 Task: Open Card Card0000000267 in Board Board0000000067 in Workspace WS0000000023 in Trello. Add Member Ayush98111@gmail.com to Card Card0000000267 in Board Board0000000067 in Workspace WS0000000023 in Trello. Add Orange Label titled Label0000000267 to Card Card0000000267 in Board Board0000000067 in Workspace WS0000000023 in Trello. Add Checklist CL0000000267 to Card Card0000000267 in Board Board0000000067 in Workspace WS0000000023 in Trello. Add Dates with Start Date as Jun 01 2023 and Due Date as Jun 30 2023 to Card Card0000000267 in Board Board0000000067 in Workspace WS0000000023 in Trello
Action: Mouse scrolled (560, 462) with delta (0, 0)
Screenshot: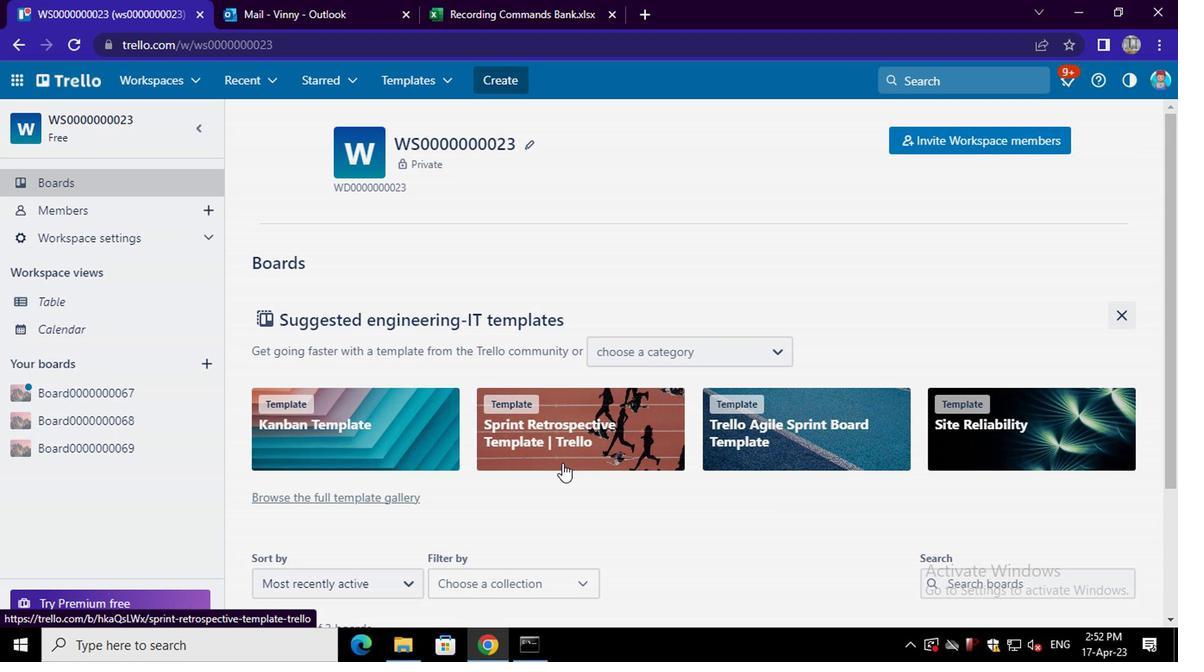 
Action: Mouse scrolled (560, 462) with delta (0, 0)
Screenshot: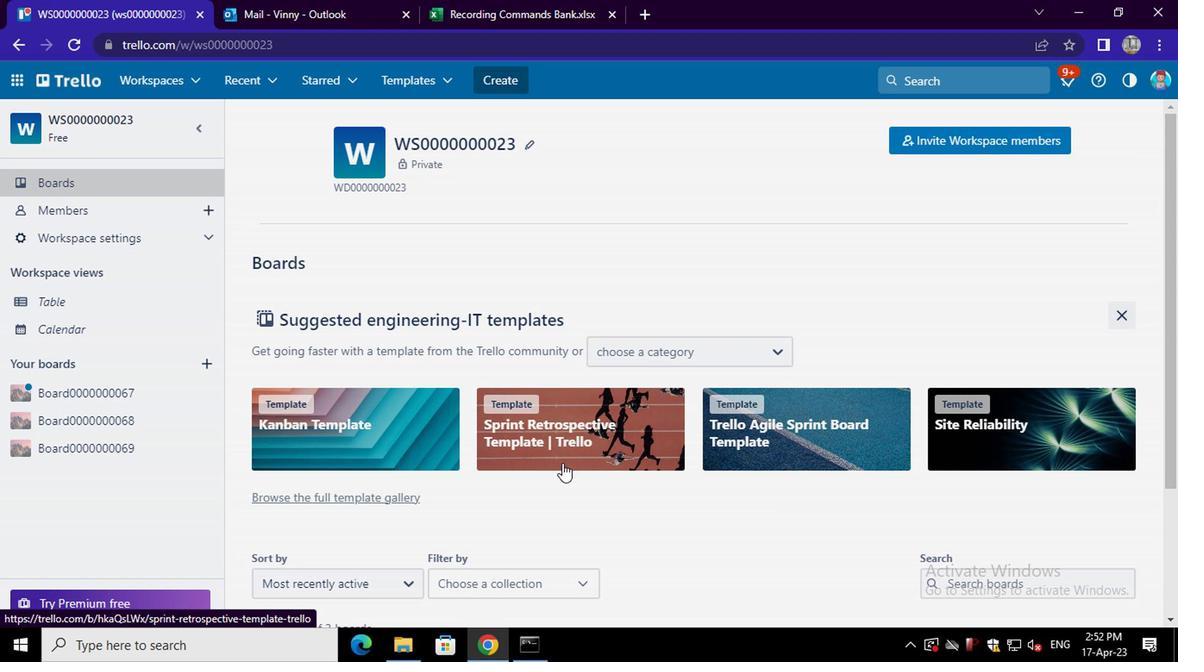 
Action: Mouse scrolled (560, 462) with delta (0, 0)
Screenshot: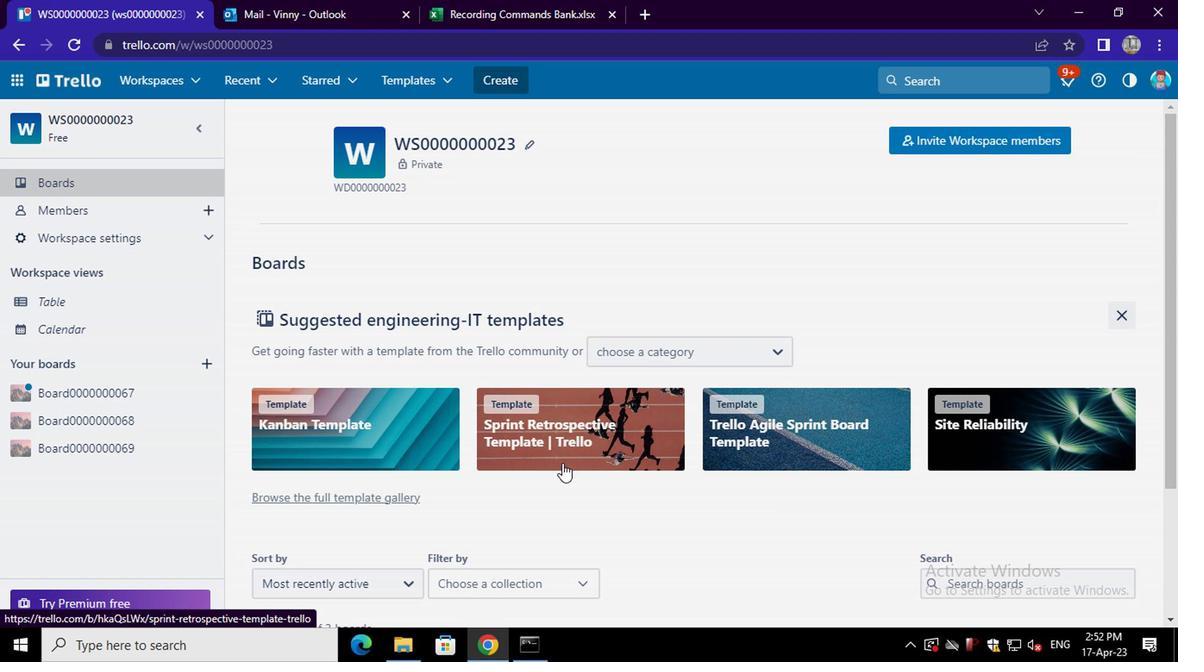 
Action: Mouse scrolled (560, 462) with delta (0, 0)
Screenshot: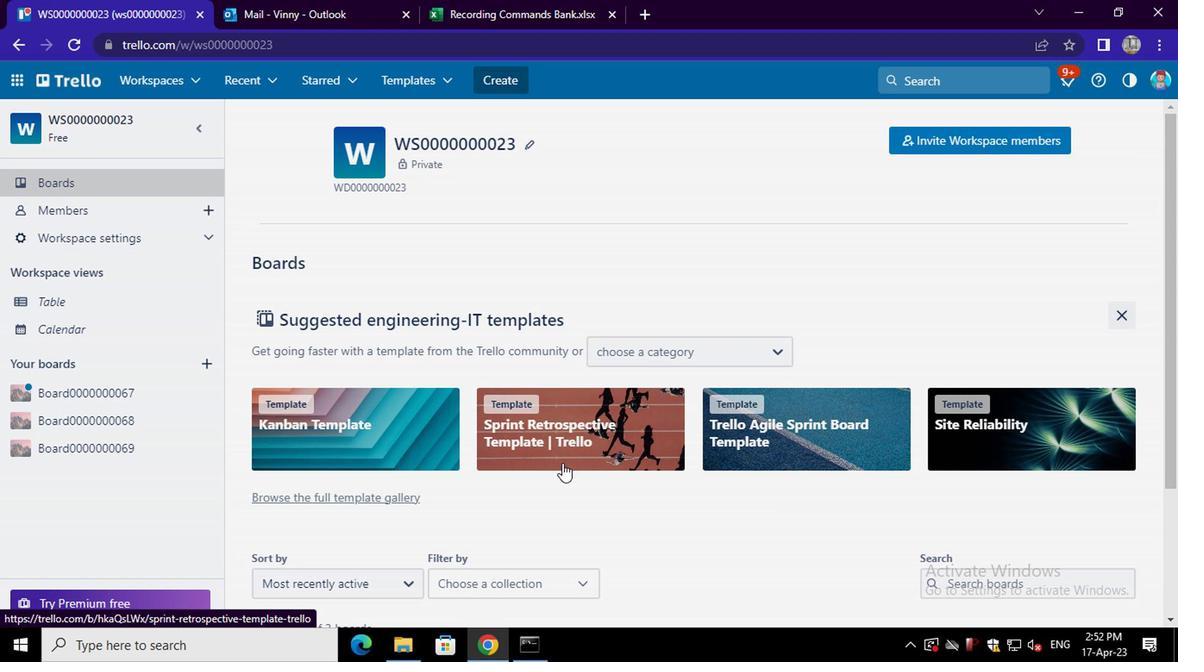 
Action: Mouse scrolled (560, 462) with delta (0, 0)
Screenshot: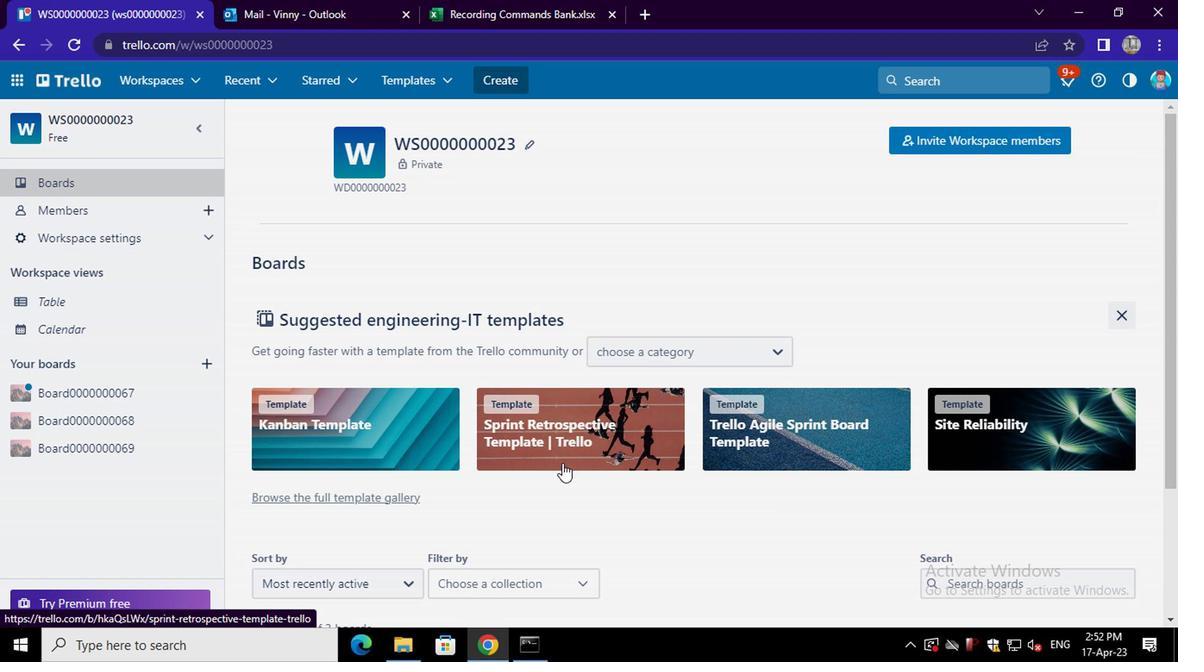 
Action: Mouse scrolled (560, 462) with delta (0, 0)
Screenshot: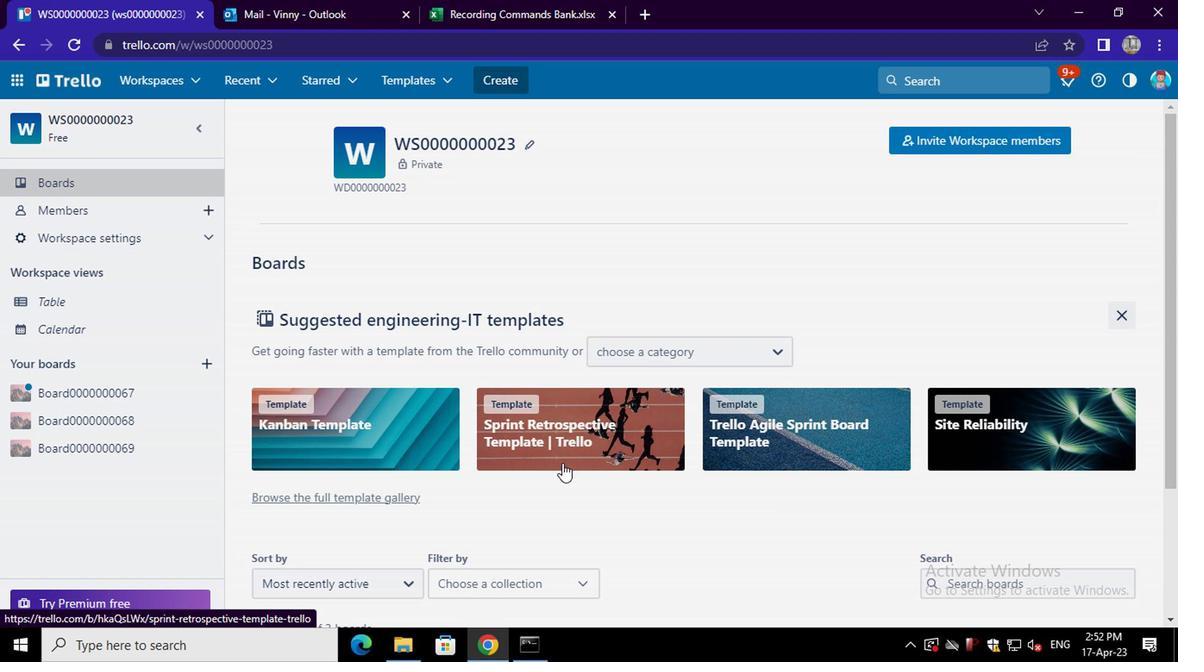
Action: Mouse moved to (572, 513)
Screenshot: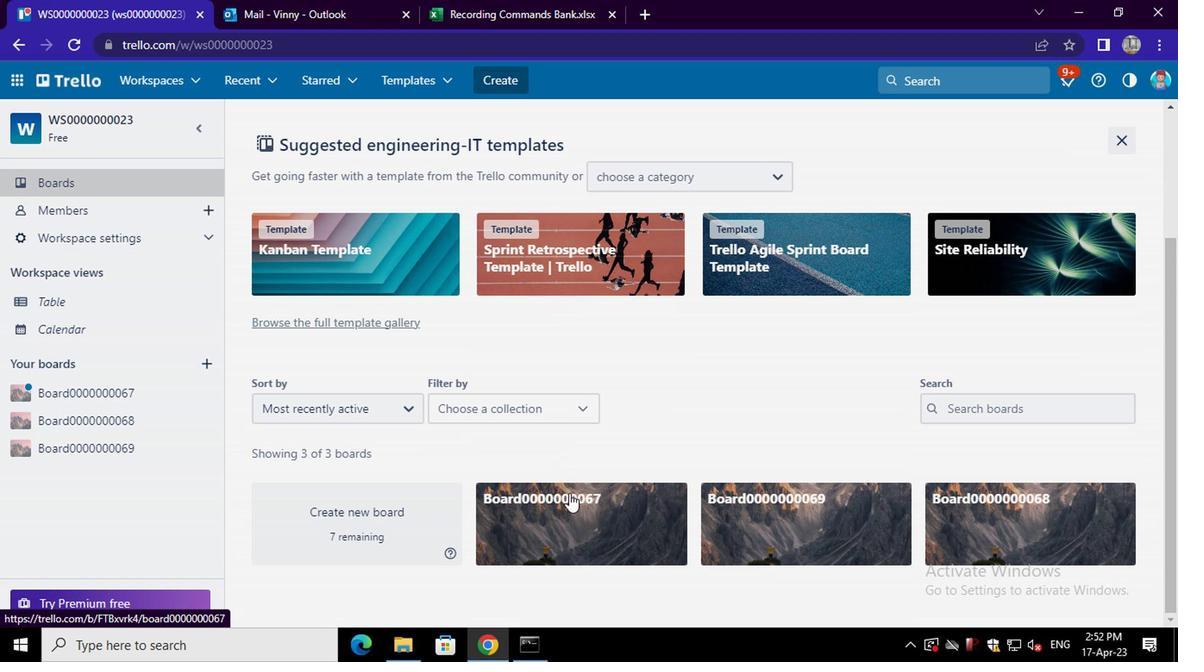 
Action: Mouse pressed left at (572, 513)
Screenshot: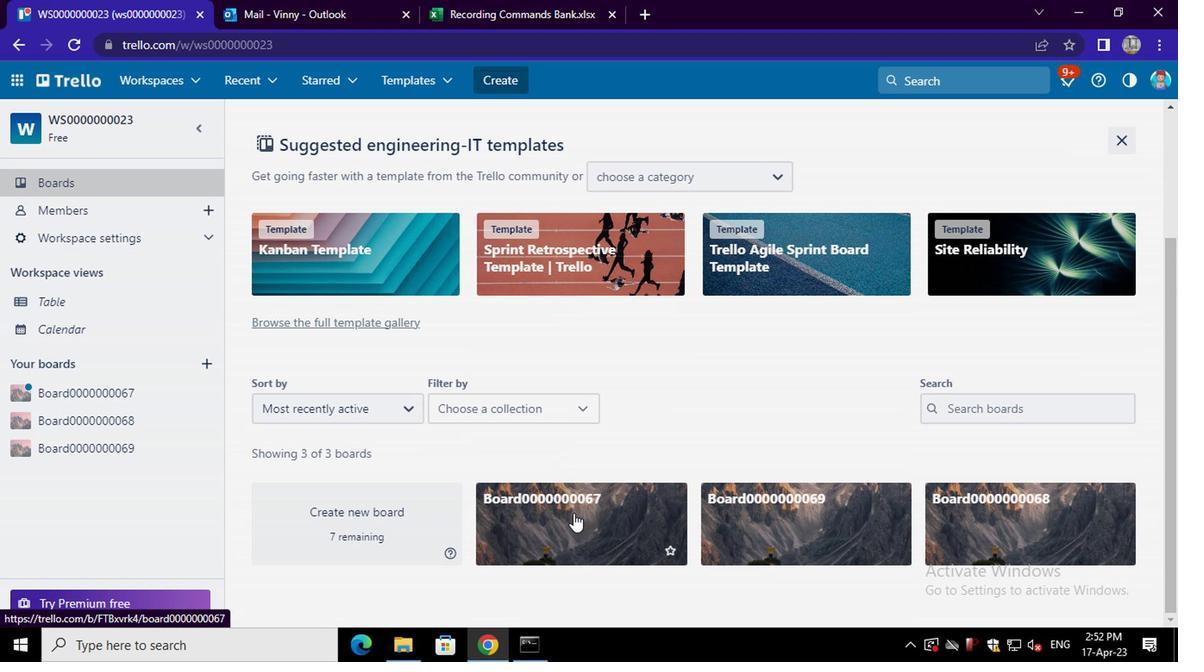 
Action: Mouse moved to (445, 446)
Screenshot: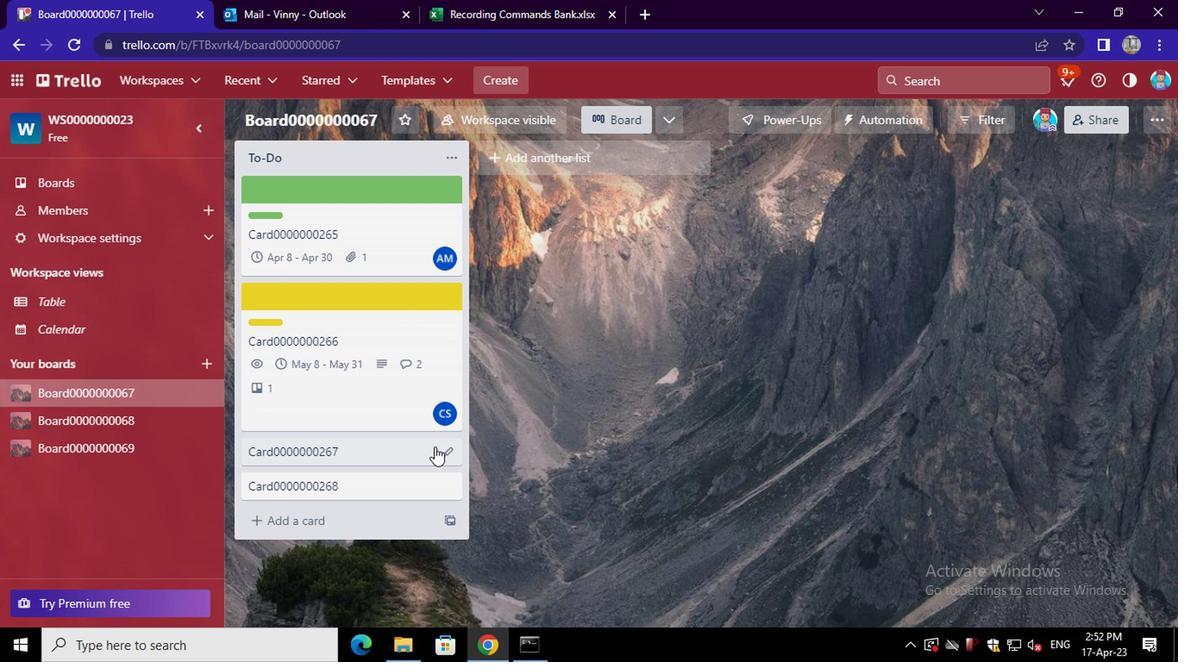 
Action: Mouse pressed left at (445, 446)
Screenshot: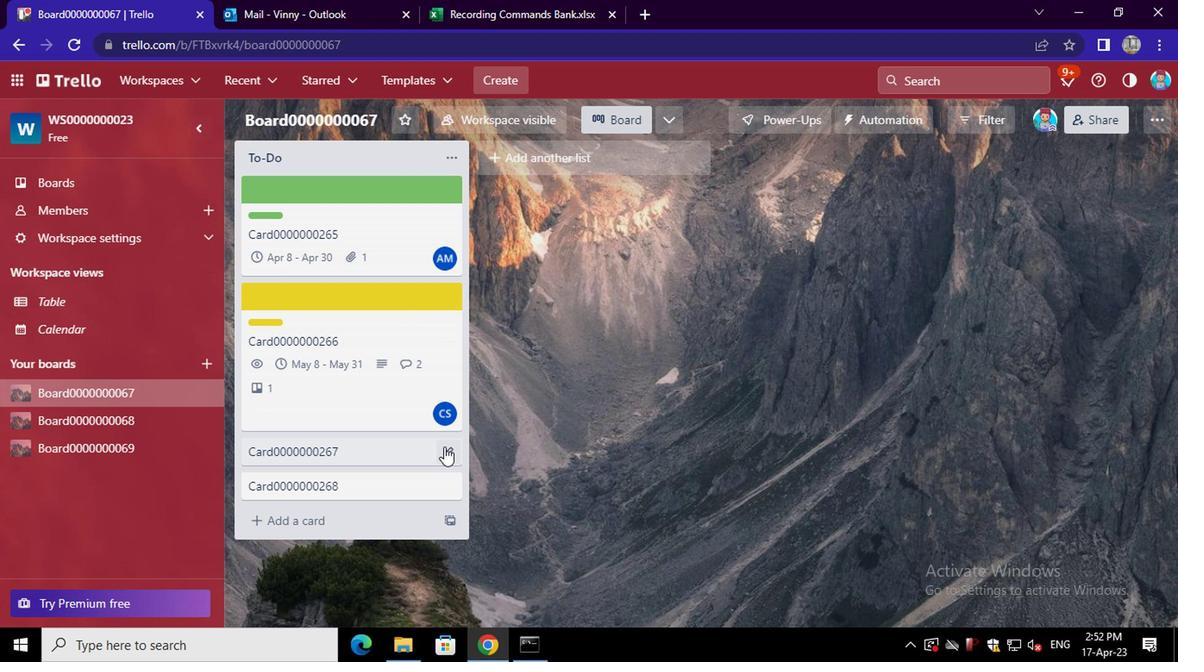 
Action: Mouse moved to (531, 329)
Screenshot: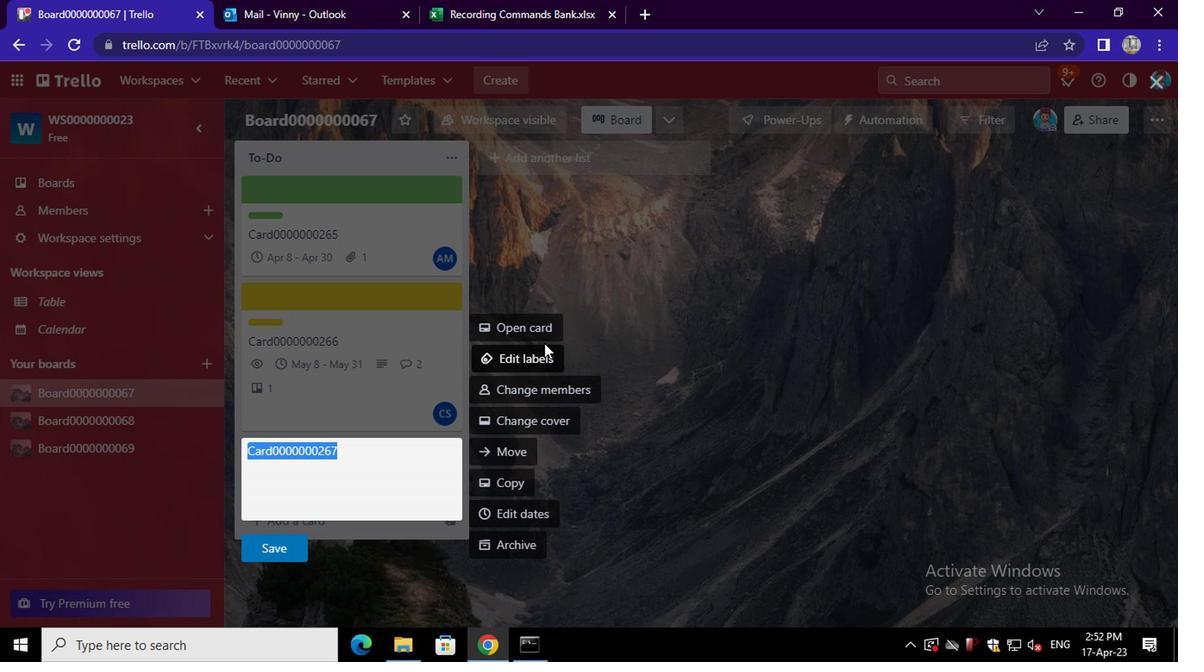 
Action: Mouse pressed left at (531, 329)
Screenshot: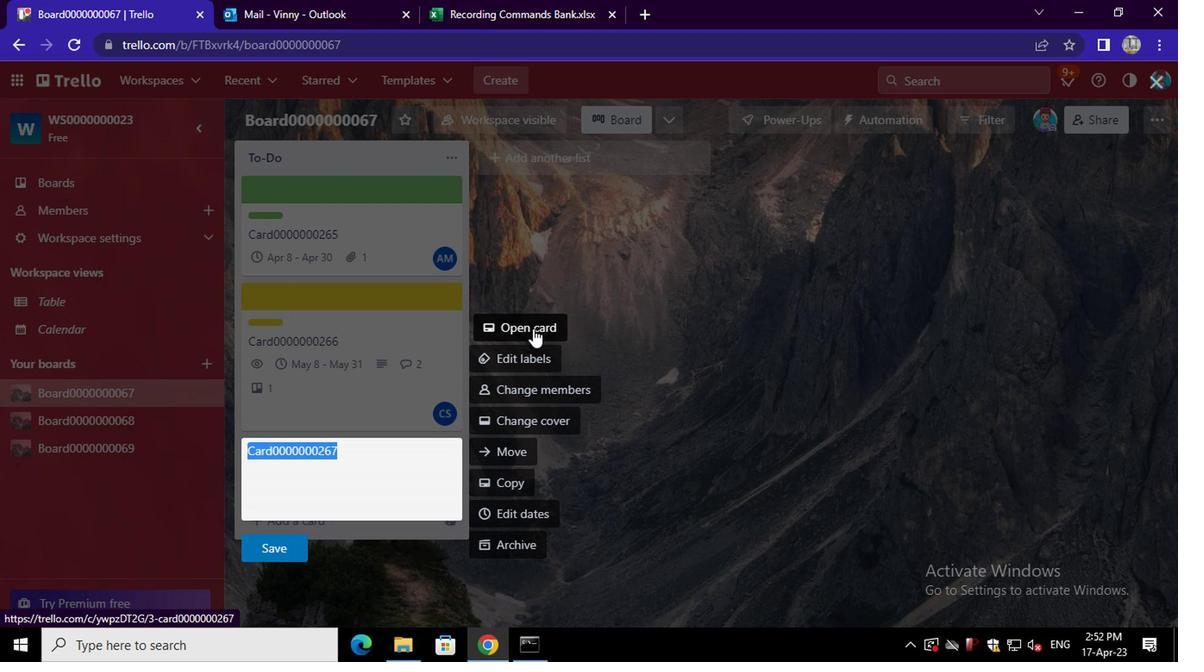 
Action: Mouse moved to (794, 220)
Screenshot: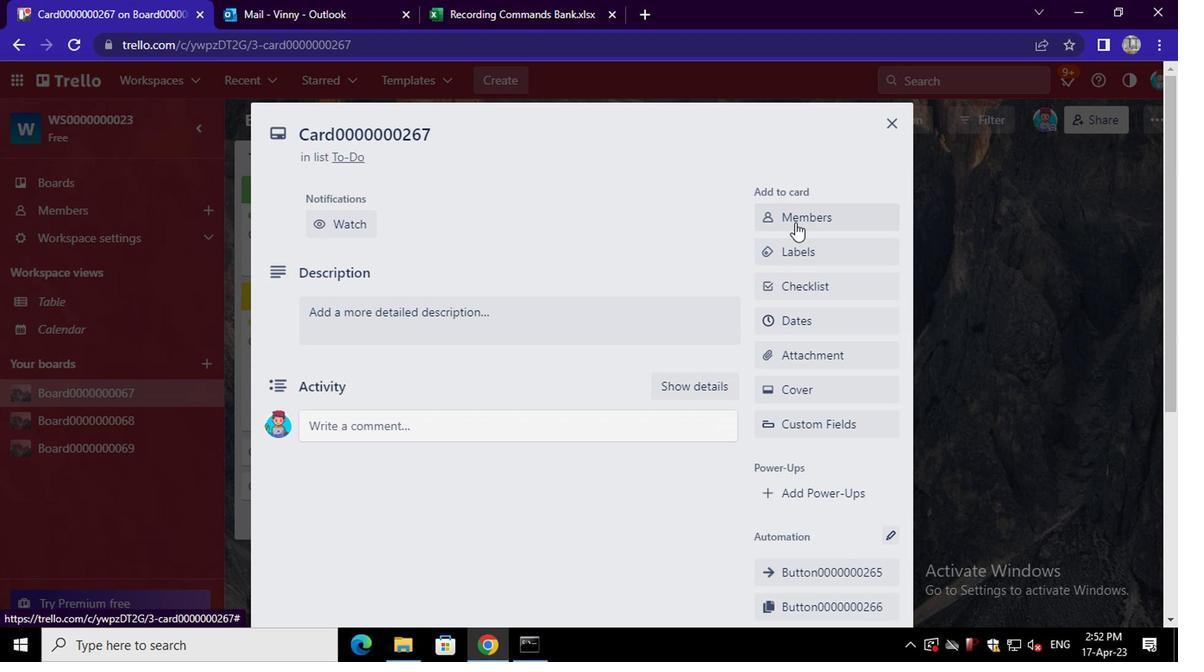 
Action: Mouse pressed left at (794, 220)
Screenshot: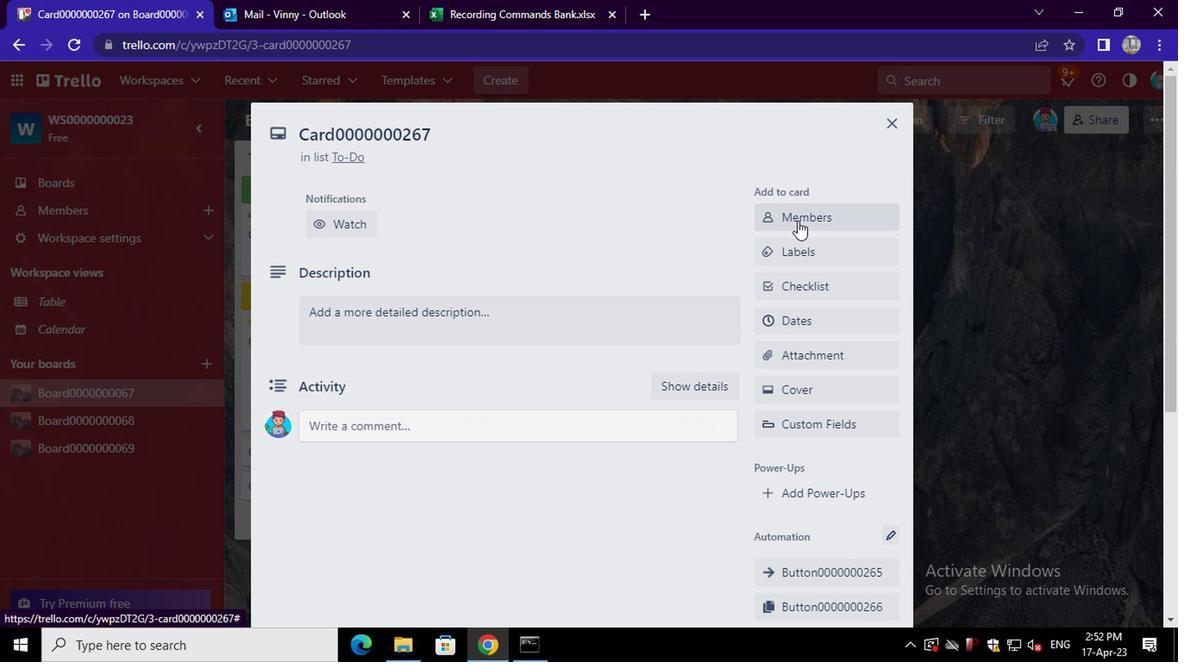
Action: Mouse moved to (795, 297)
Screenshot: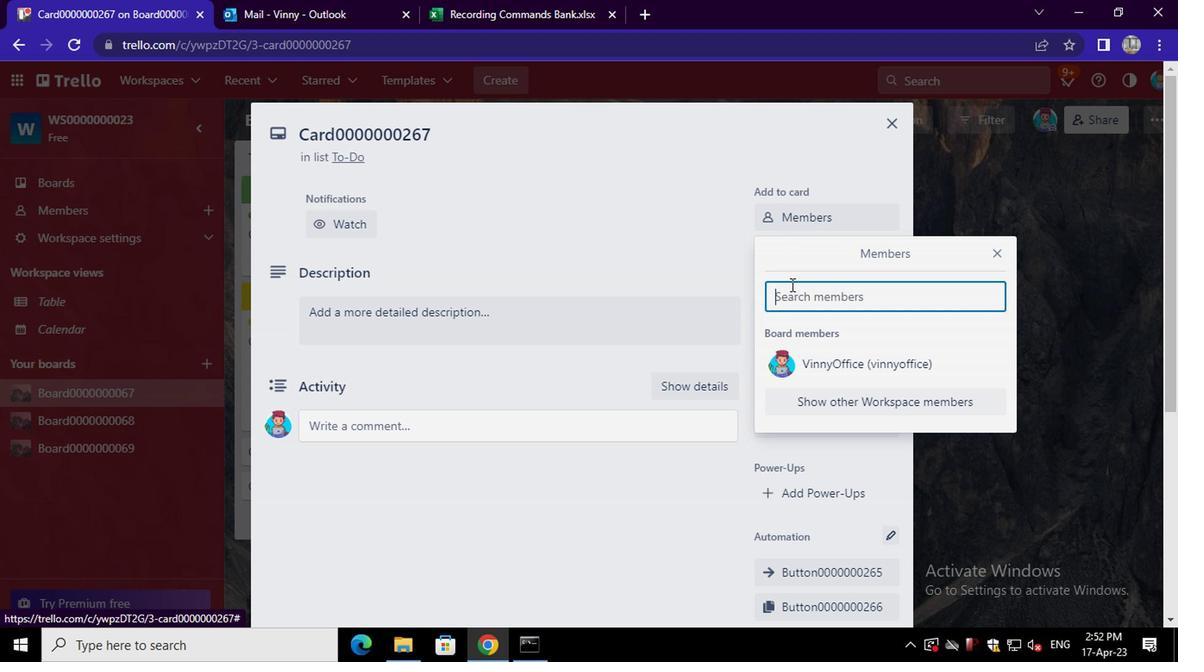 
Action: Mouse pressed left at (795, 297)
Screenshot: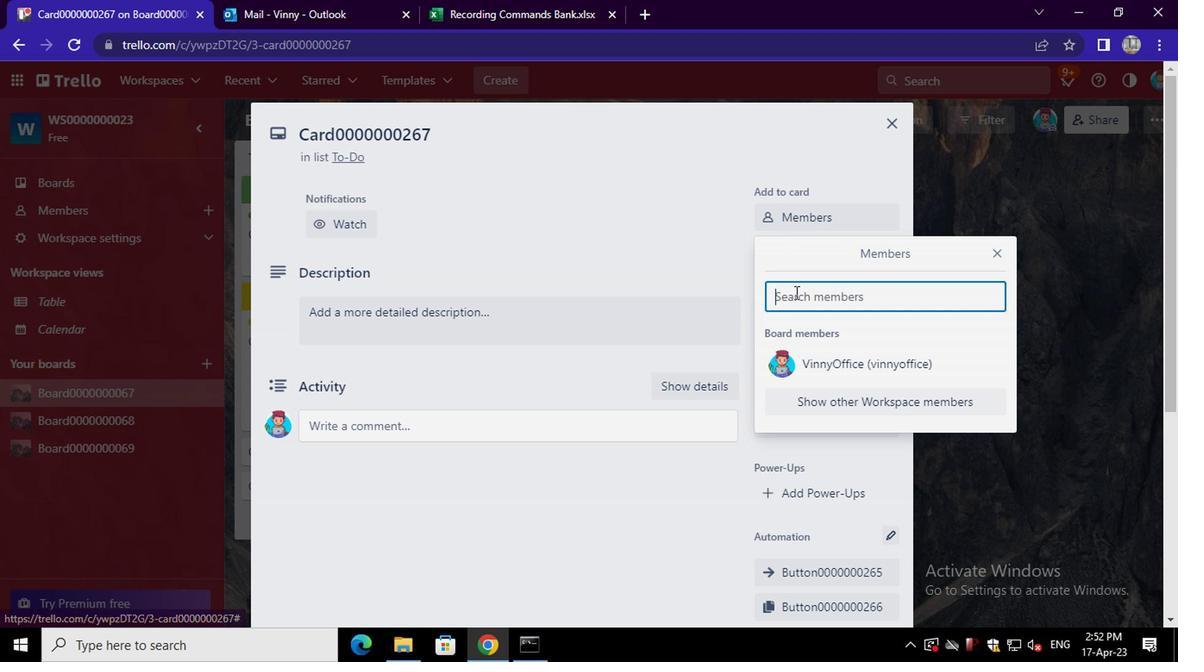 
Action: Key pressed <Key.shift>AYUSH98111<Key.shift>@GMAIL.COM
Screenshot: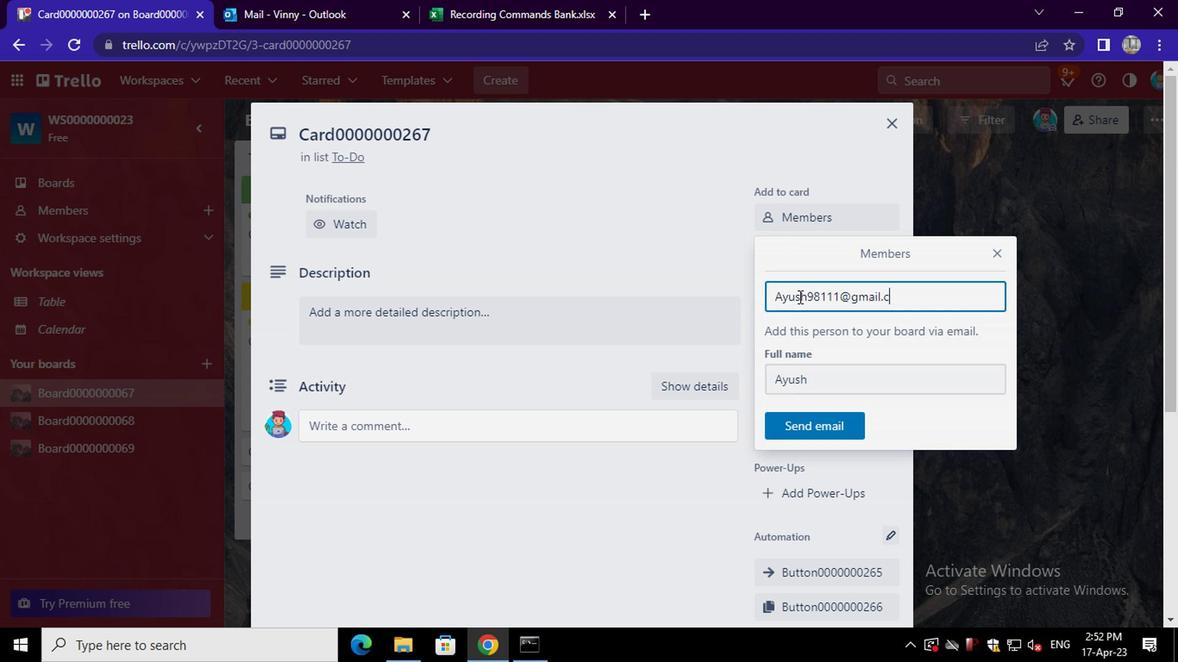 
Action: Mouse moved to (801, 421)
Screenshot: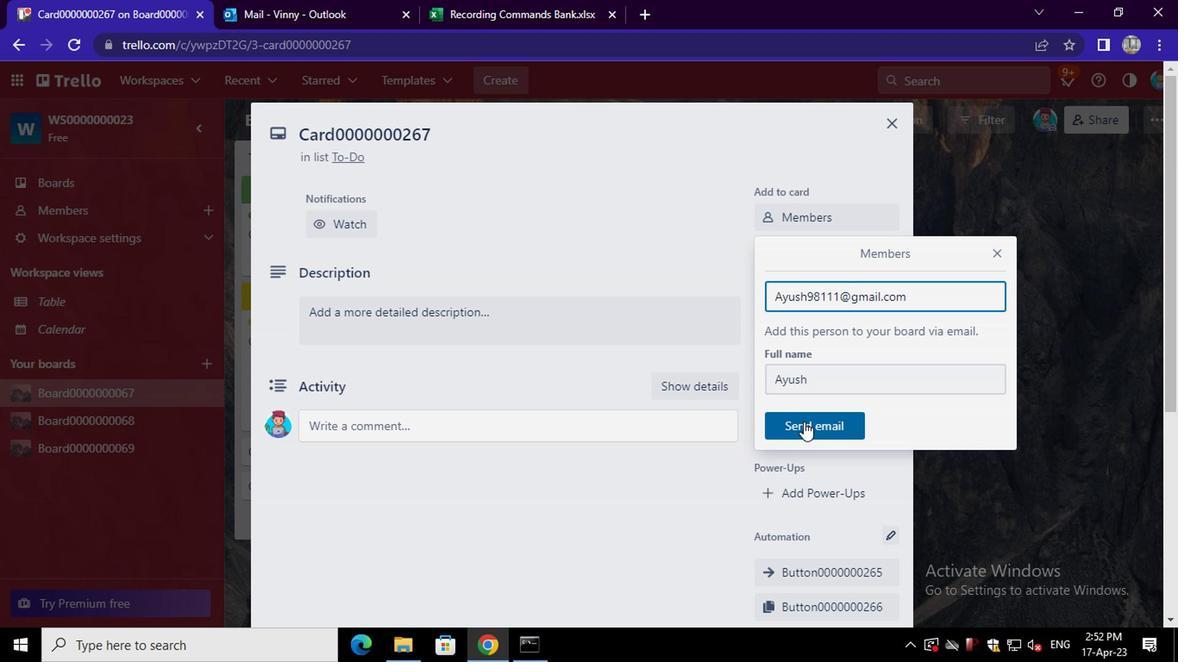 
Action: Mouse pressed left at (801, 421)
Screenshot: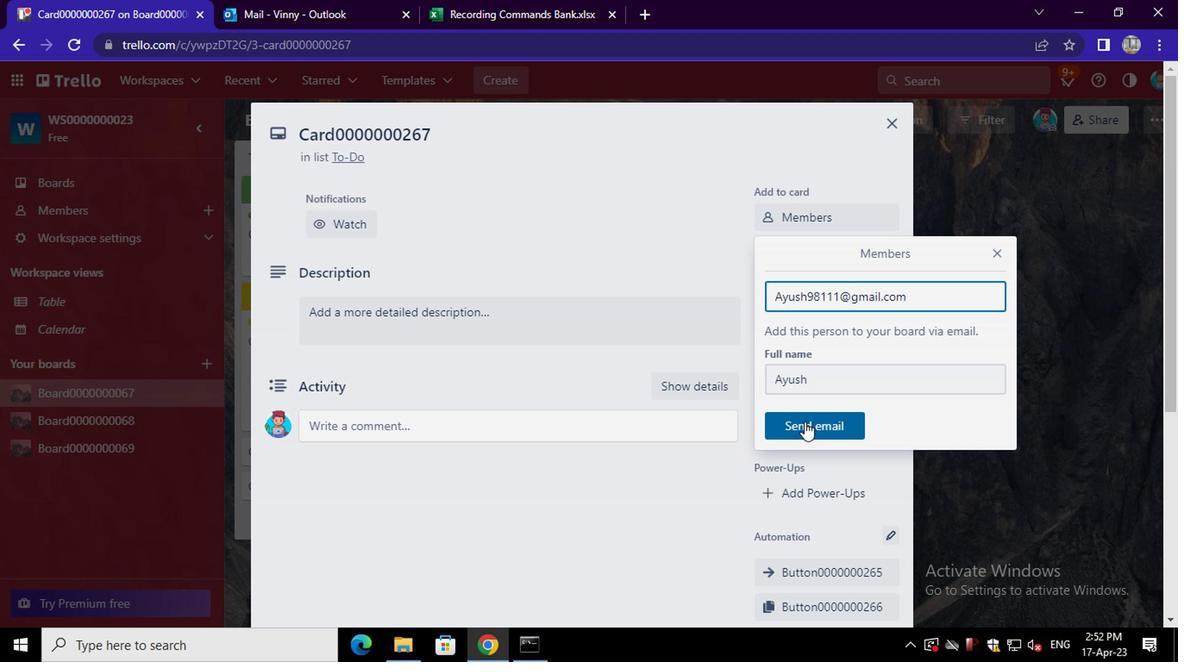 
Action: Mouse moved to (814, 254)
Screenshot: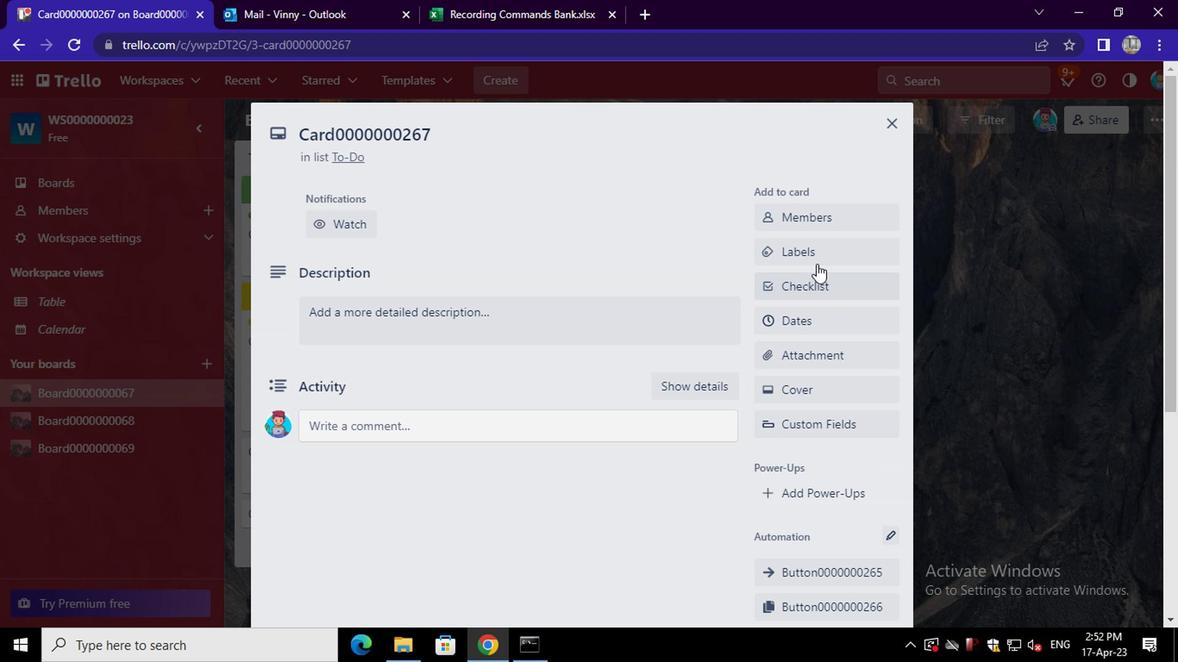 
Action: Mouse pressed left at (814, 254)
Screenshot: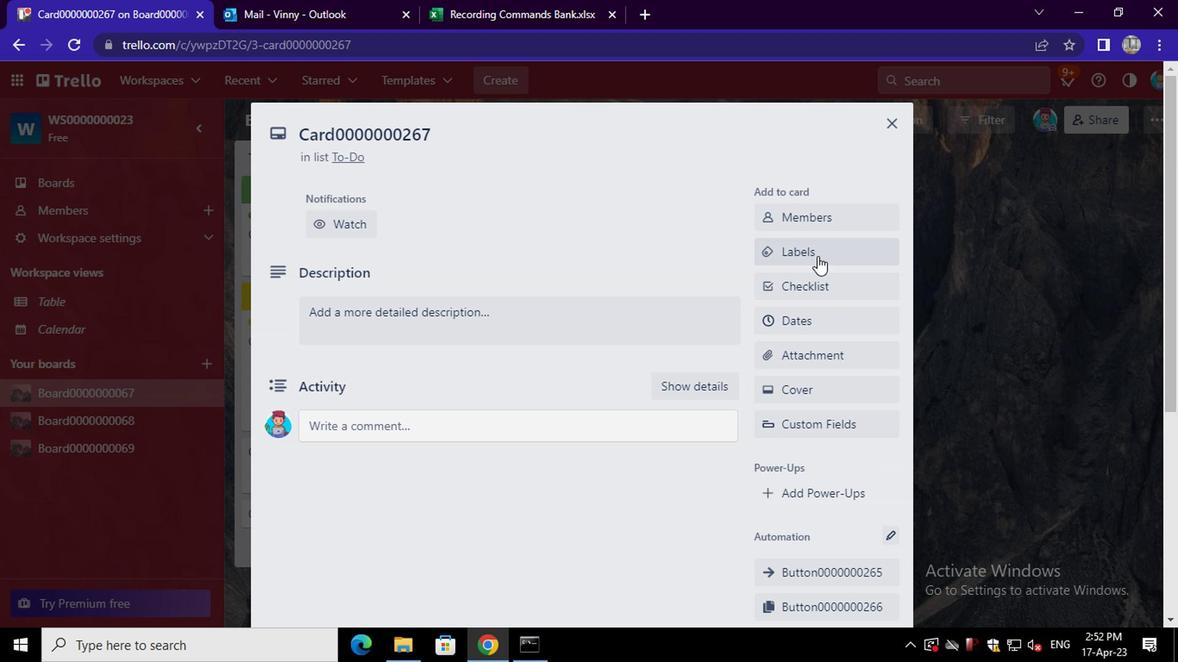 
Action: Mouse moved to (828, 162)
Screenshot: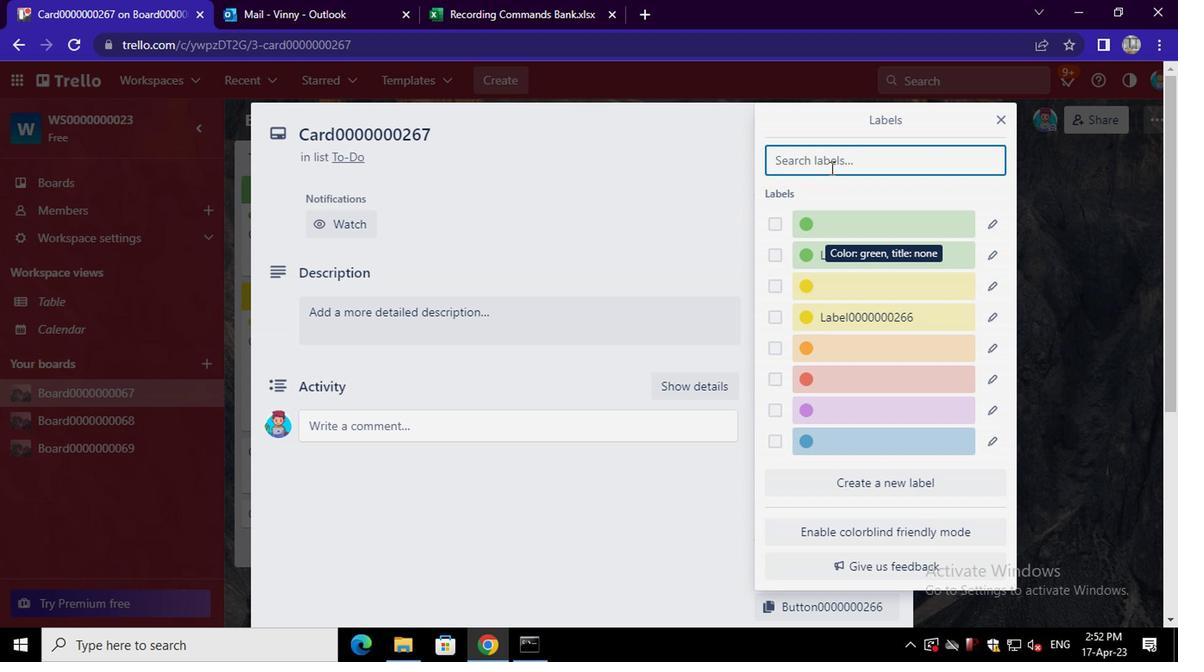 
Action: Mouse pressed left at (828, 162)
Screenshot: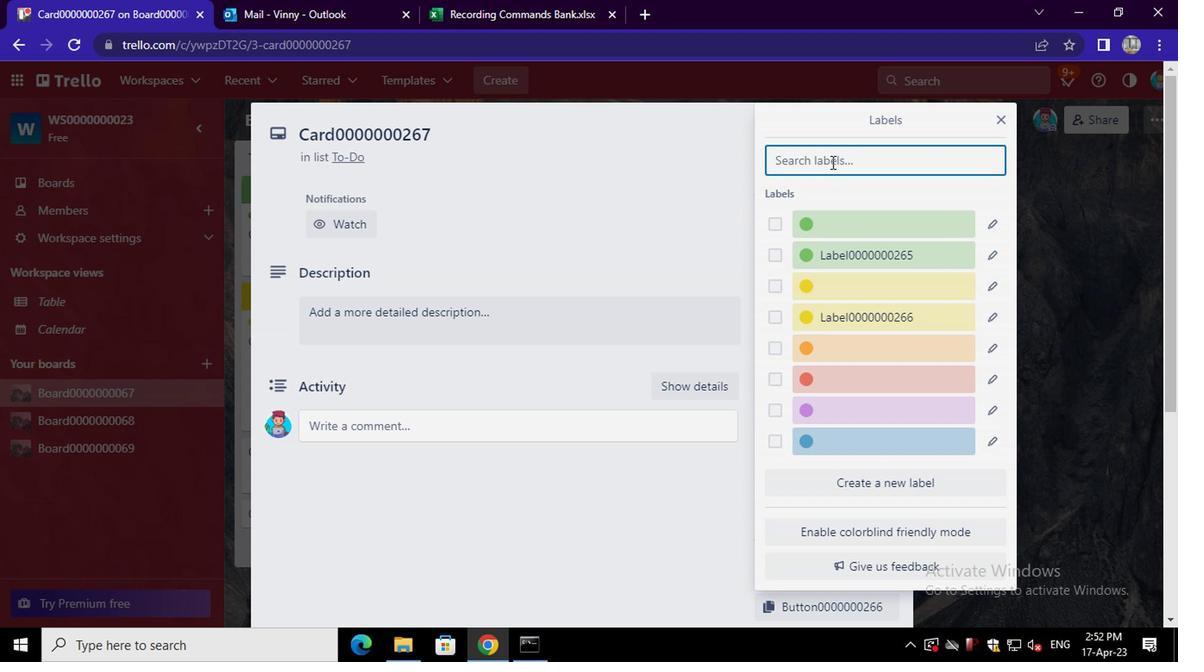 
Action: Key pressed <Key.shift>LABLE0000000267
Screenshot: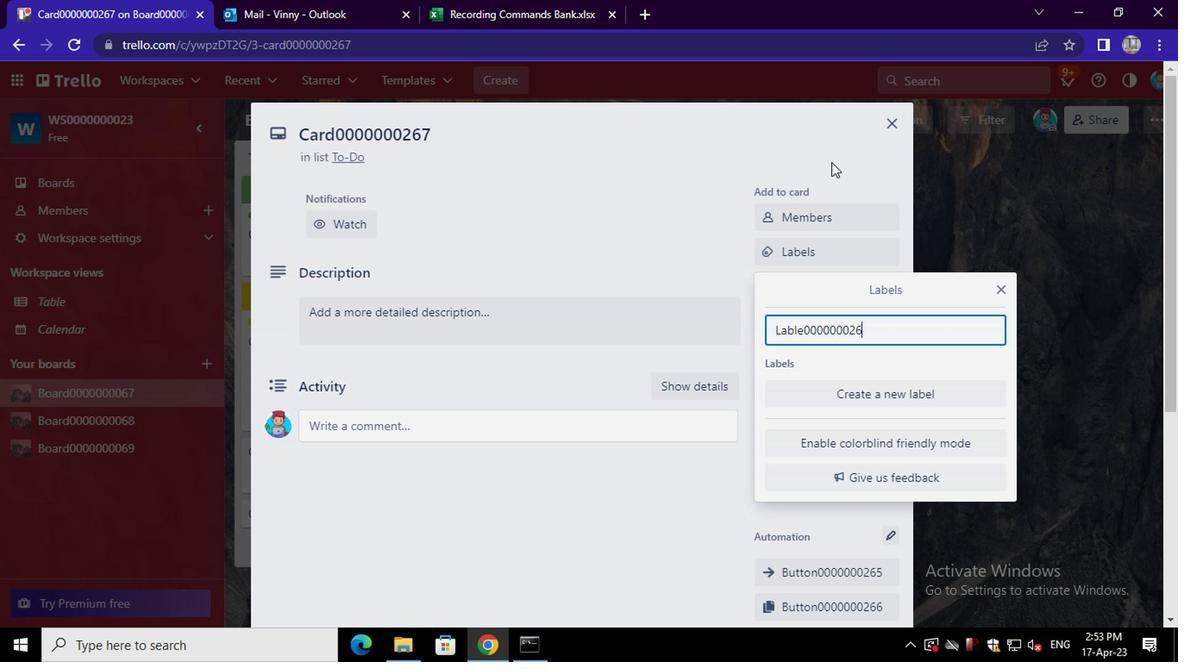 
Action: Mouse moved to (860, 403)
Screenshot: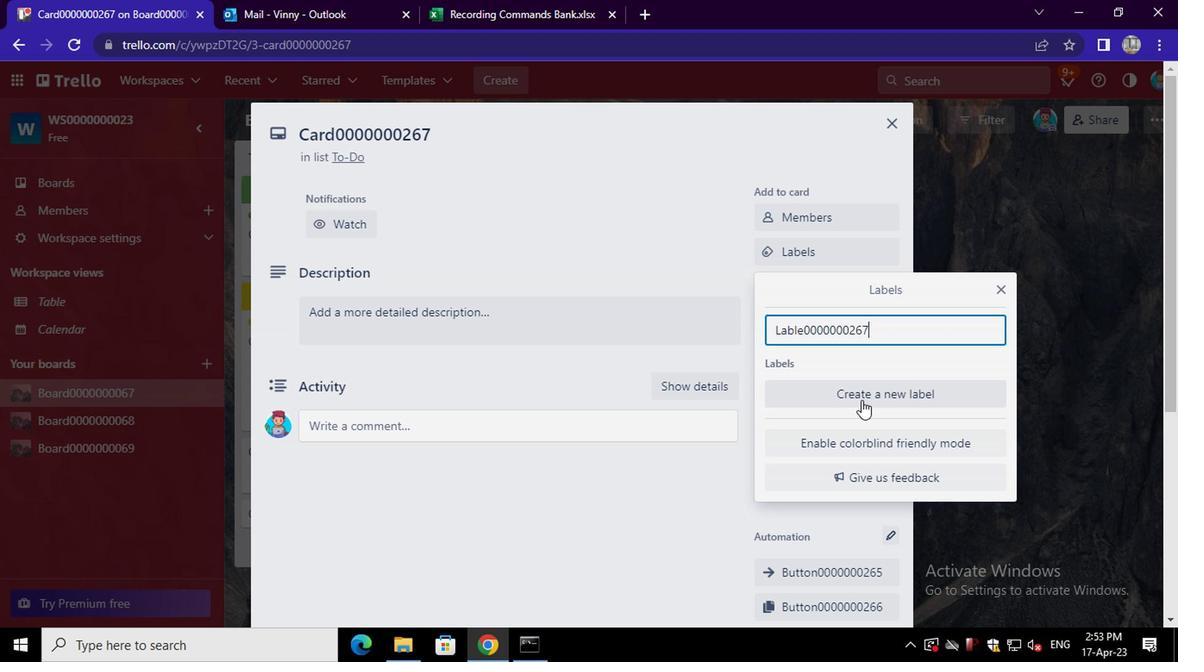 
Action: Mouse pressed left at (860, 403)
Screenshot: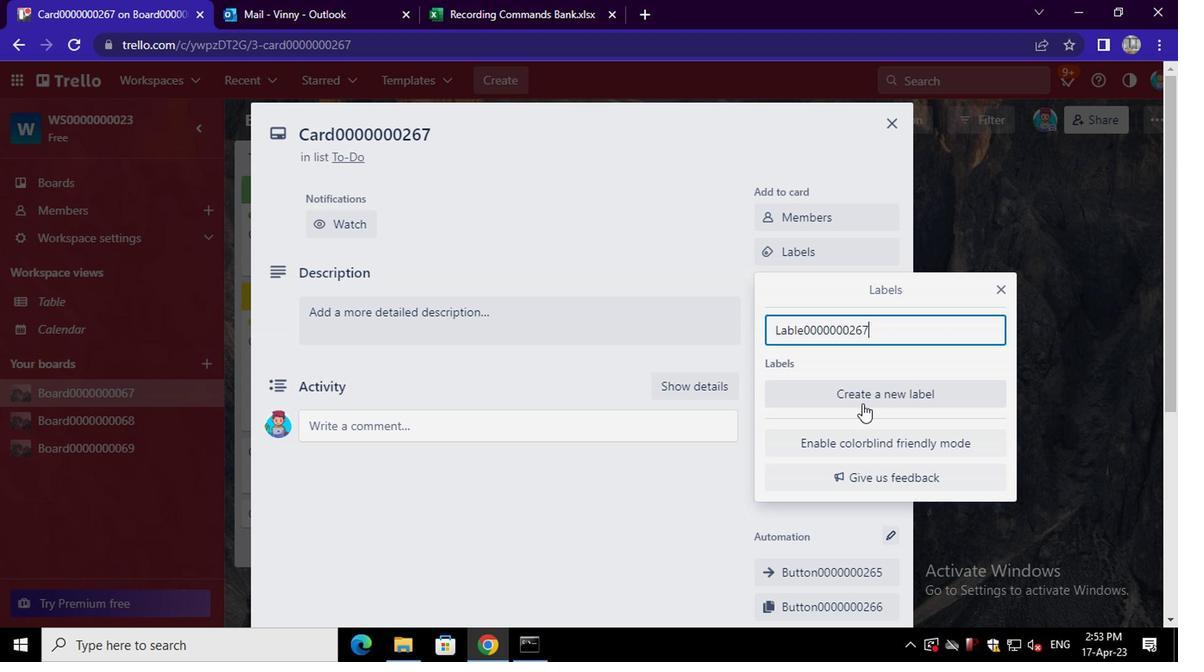 
Action: Mouse moved to (893, 375)
Screenshot: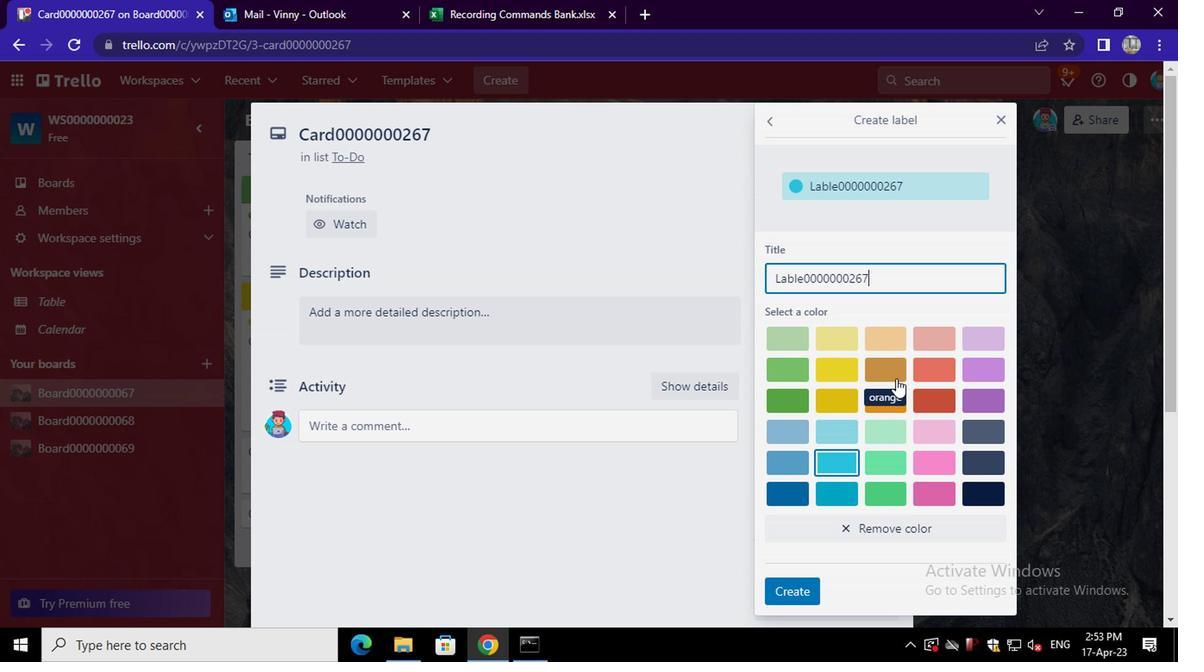 
Action: Mouse pressed left at (893, 375)
Screenshot: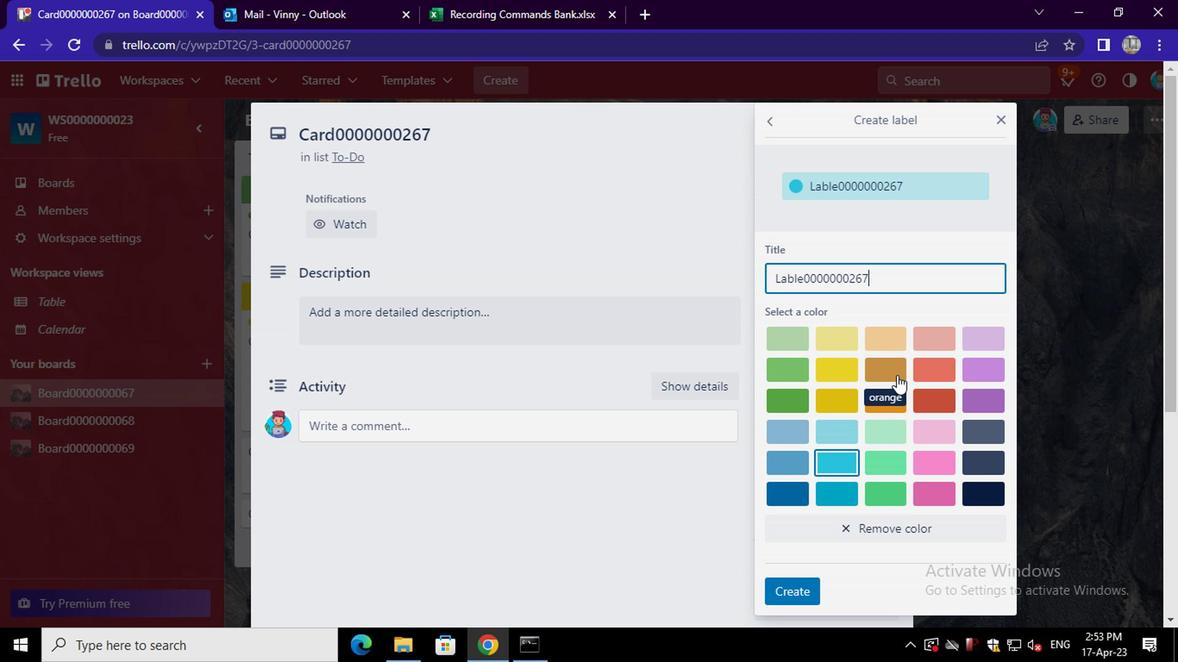 
Action: Mouse moved to (799, 586)
Screenshot: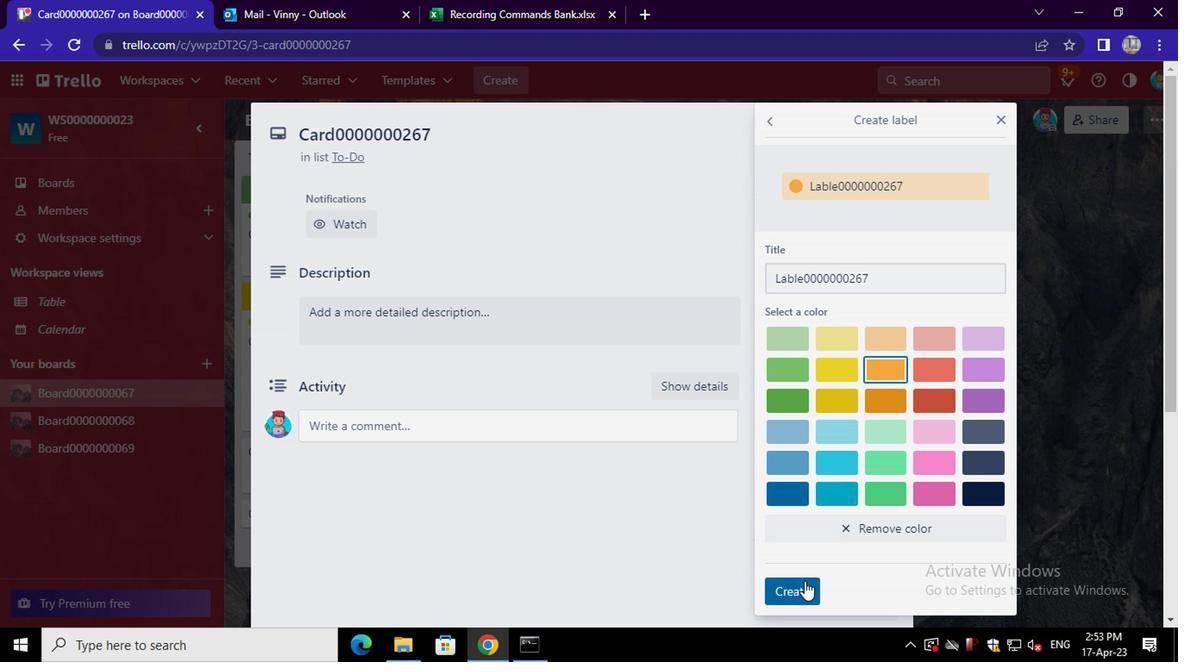 
Action: Mouse pressed left at (799, 586)
Screenshot: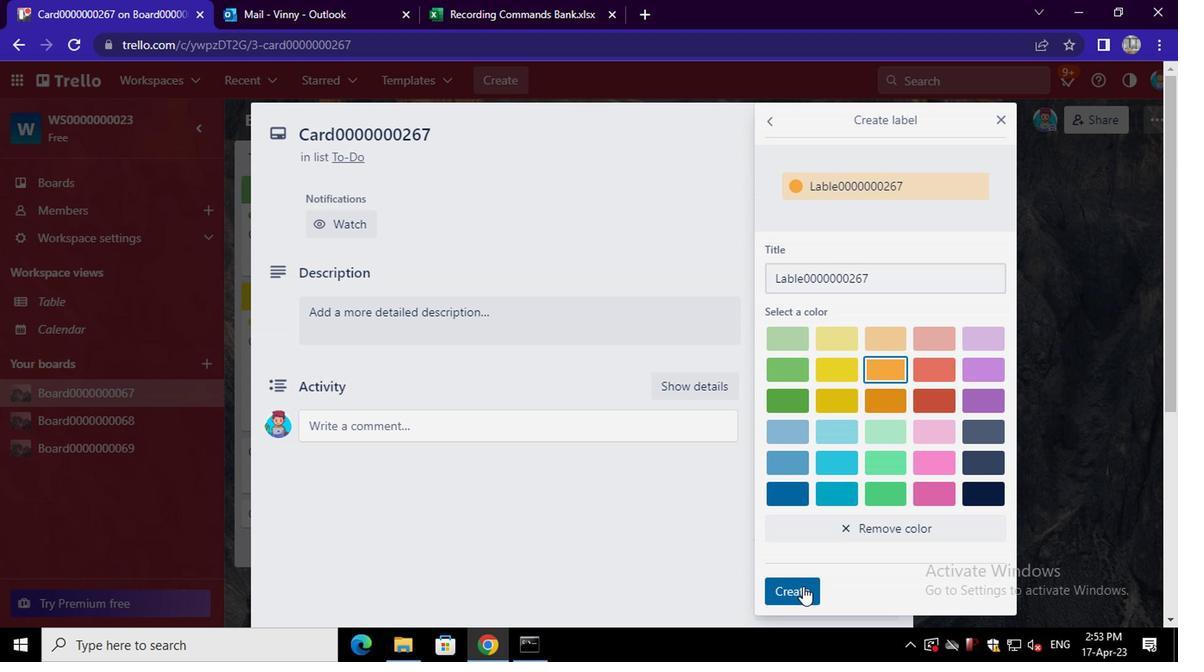 
Action: Mouse moved to (675, 499)
Screenshot: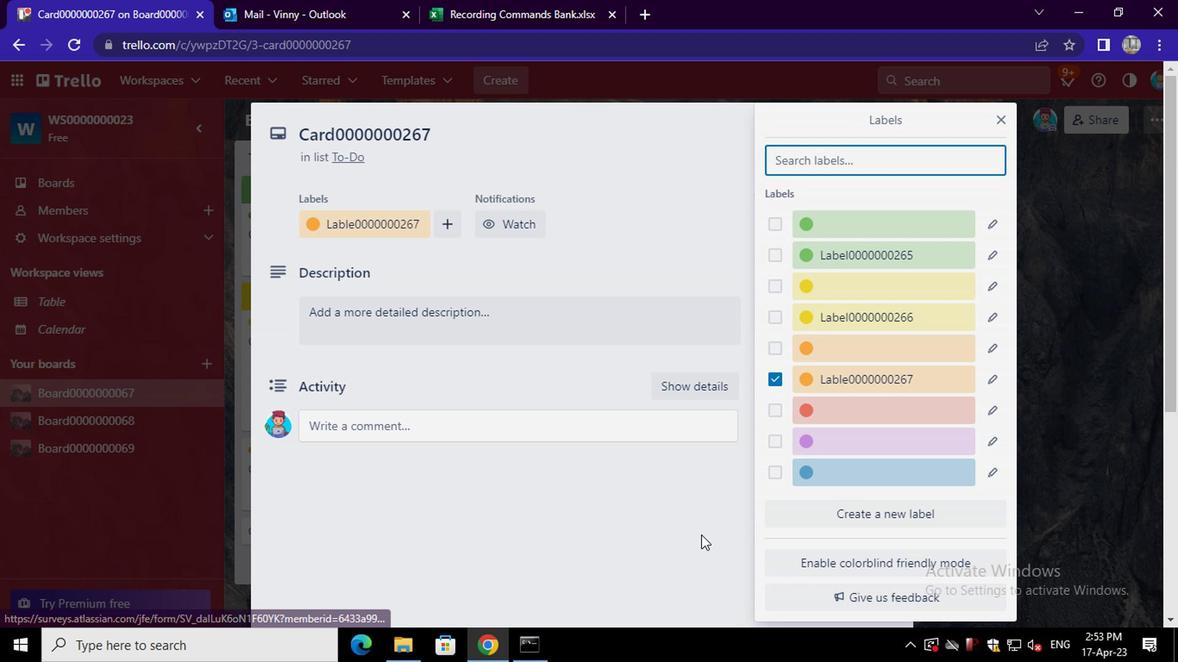 
Action: Mouse pressed left at (675, 499)
Screenshot: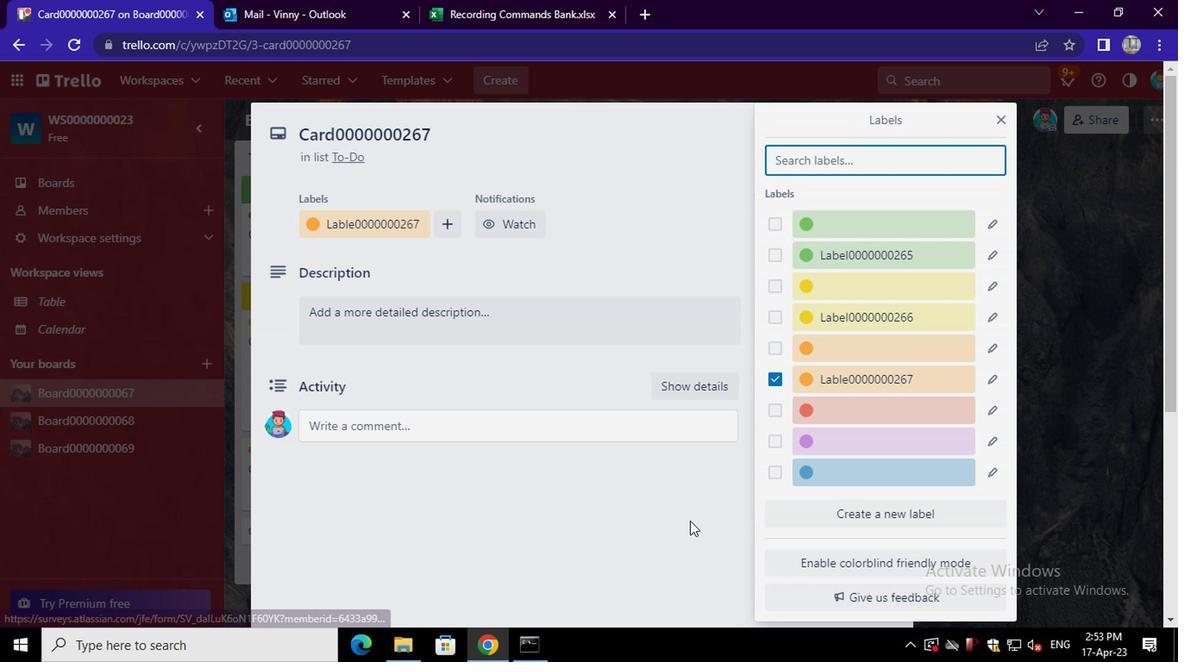 
Action: Mouse moved to (814, 288)
Screenshot: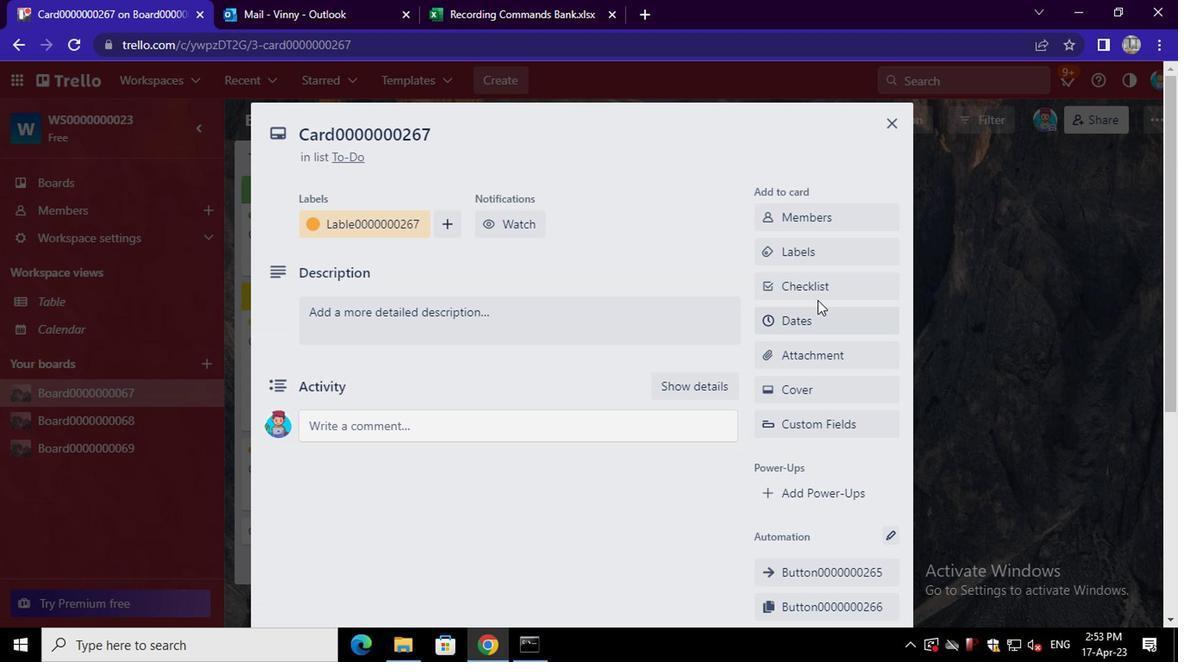 
Action: Mouse pressed left at (814, 288)
Screenshot: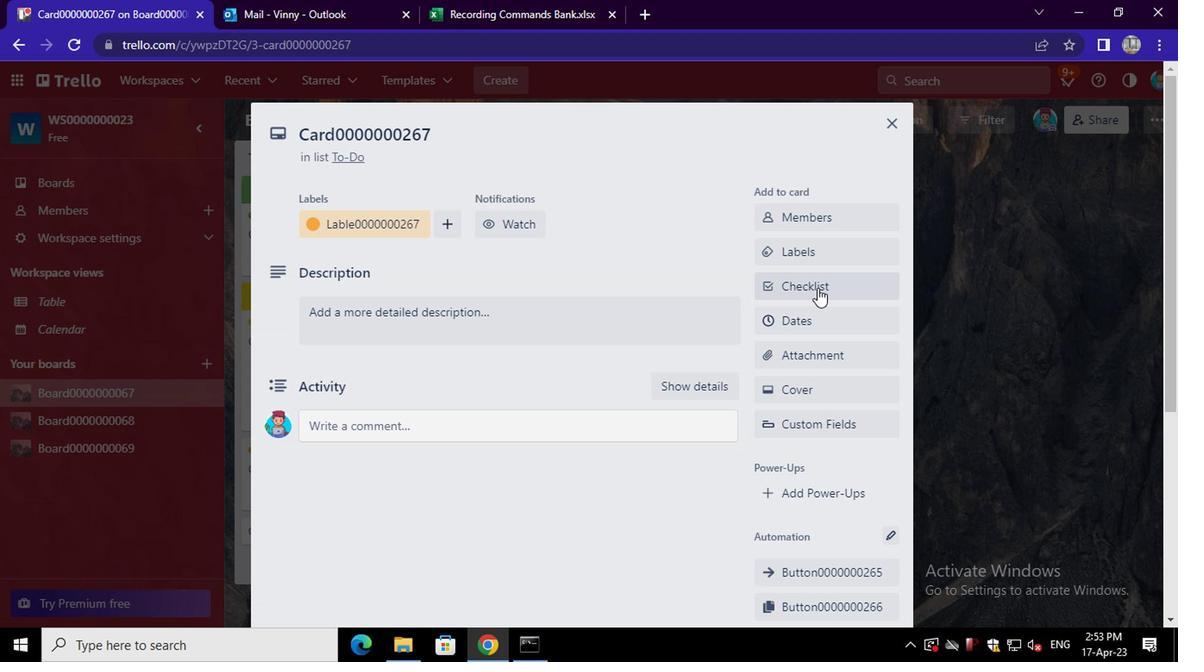 
Action: Mouse moved to (853, 383)
Screenshot: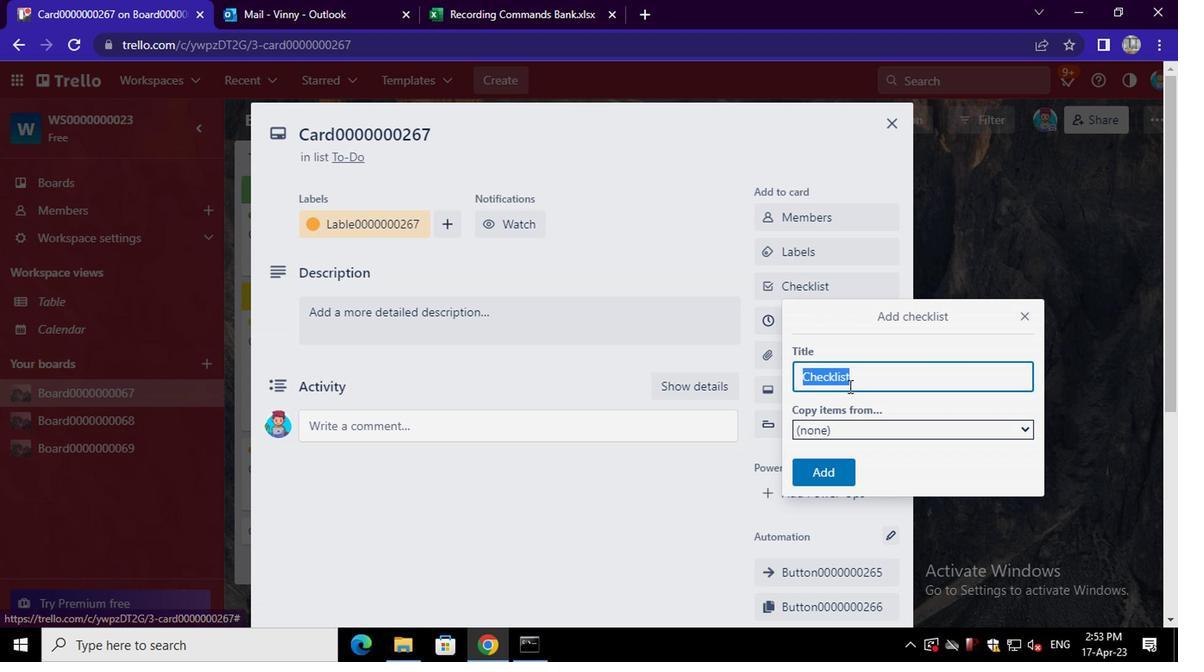 
Action: Mouse pressed left at (853, 383)
Screenshot: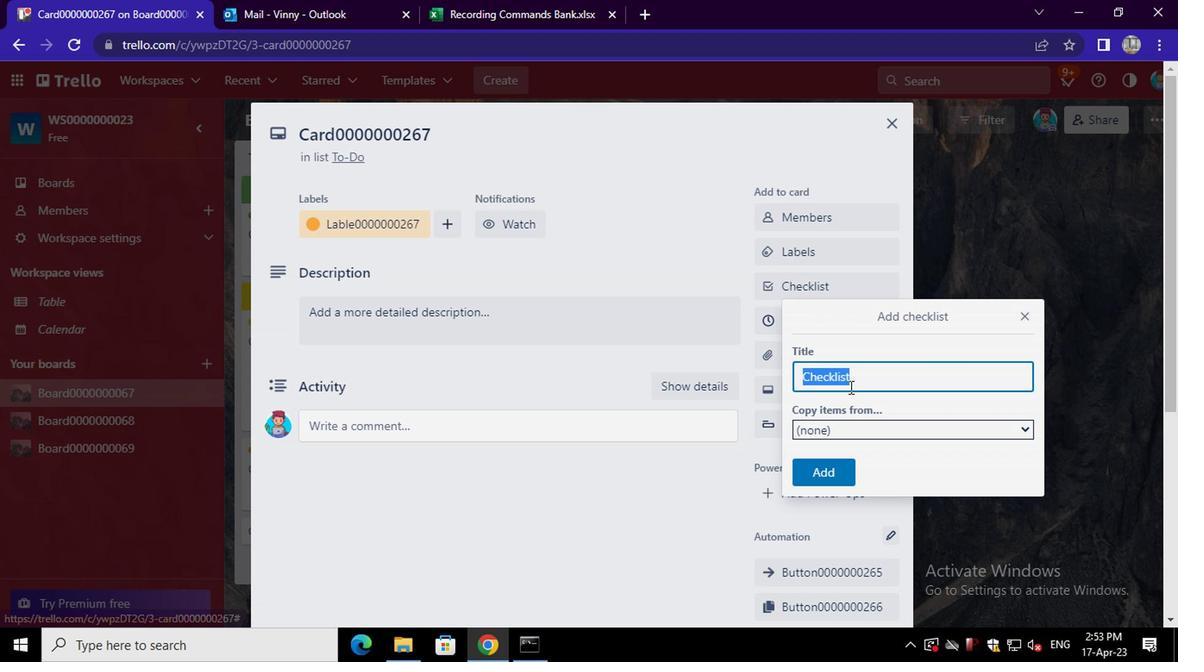 
Action: Mouse moved to (853, 383)
Screenshot: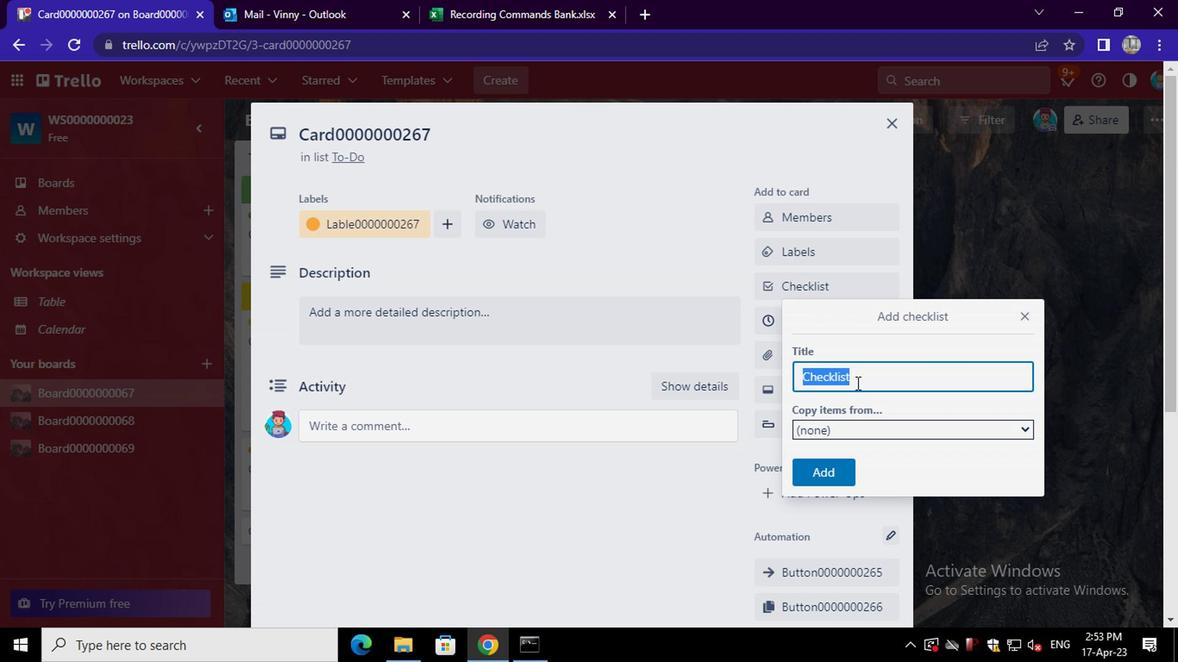 
Action: Key pressed <Key.backspace><Key.backspace><Key.backspace><Key.backspace><Key.backspace><Key.backspace><Key.backspace><Key.backspace><Key.backspace><Key.backspace><Key.backspace><Key.backspace><Key.backspace><Key.backspace><Key.backspace><Key.backspace><Key.backspace><Key.backspace><Key.backspace><Key.backspace><Key.backspace><Key.backspace><Key.backspace><Key.backspace><Key.backspace><Key.backspace><Key.shift>CL0000000267
Screenshot: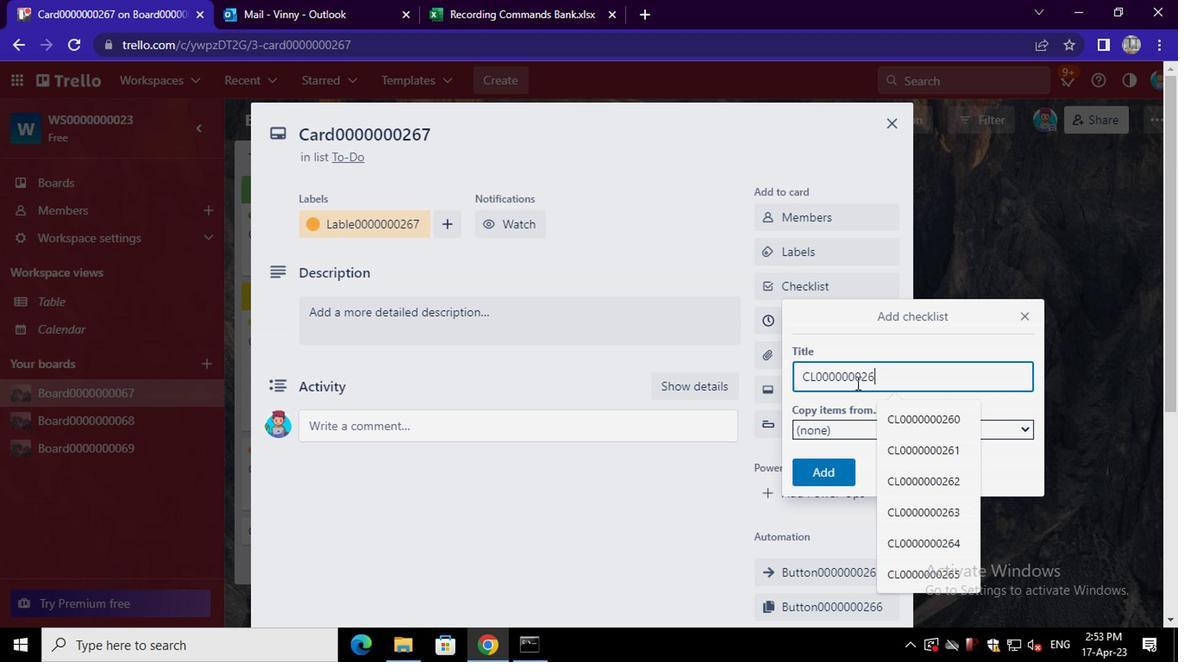 
Action: Mouse moved to (833, 467)
Screenshot: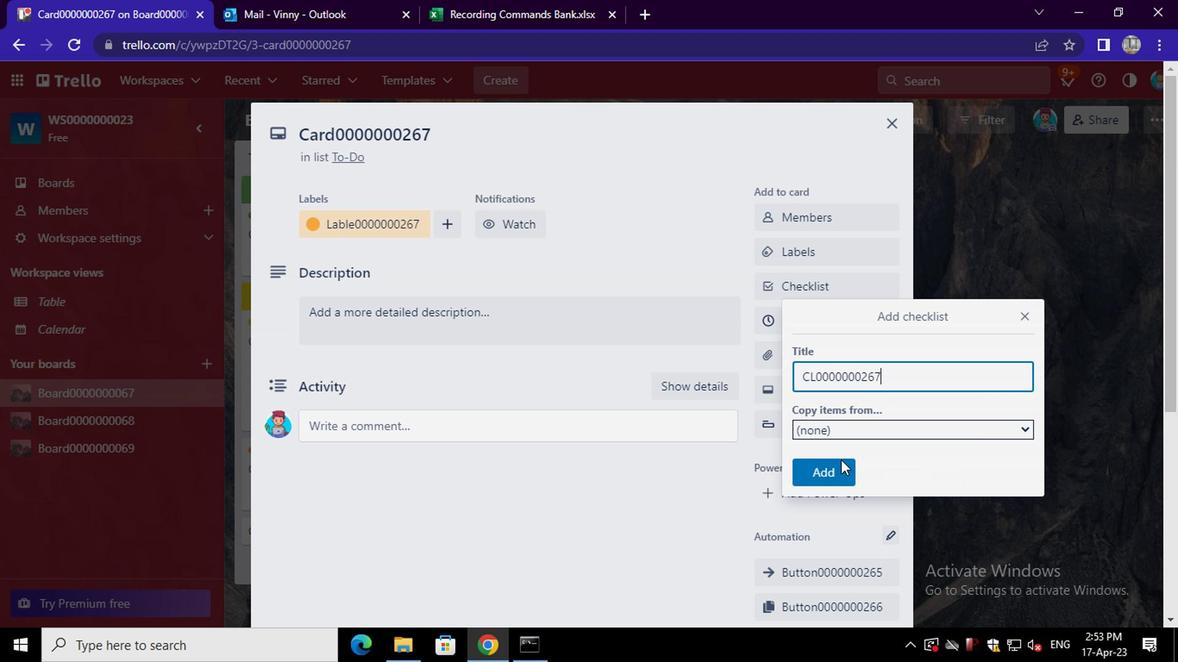 
Action: Mouse pressed left at (833, 467)
Screenshot: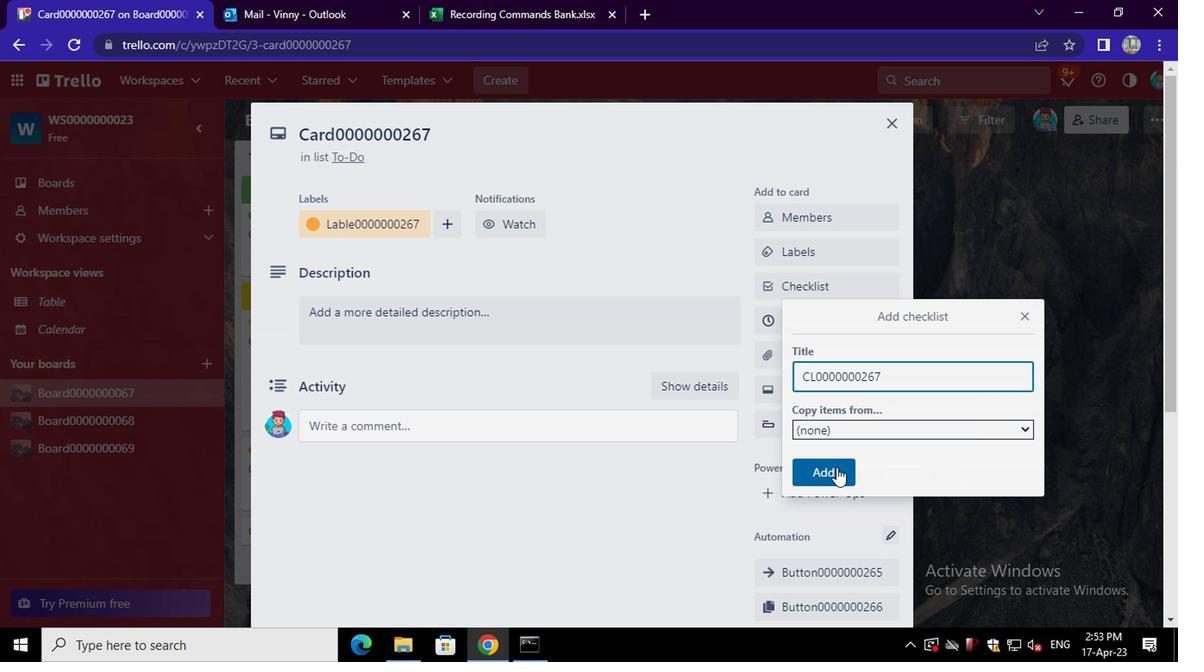 
Action: Mouse moved to (808, 325)
Screenshot: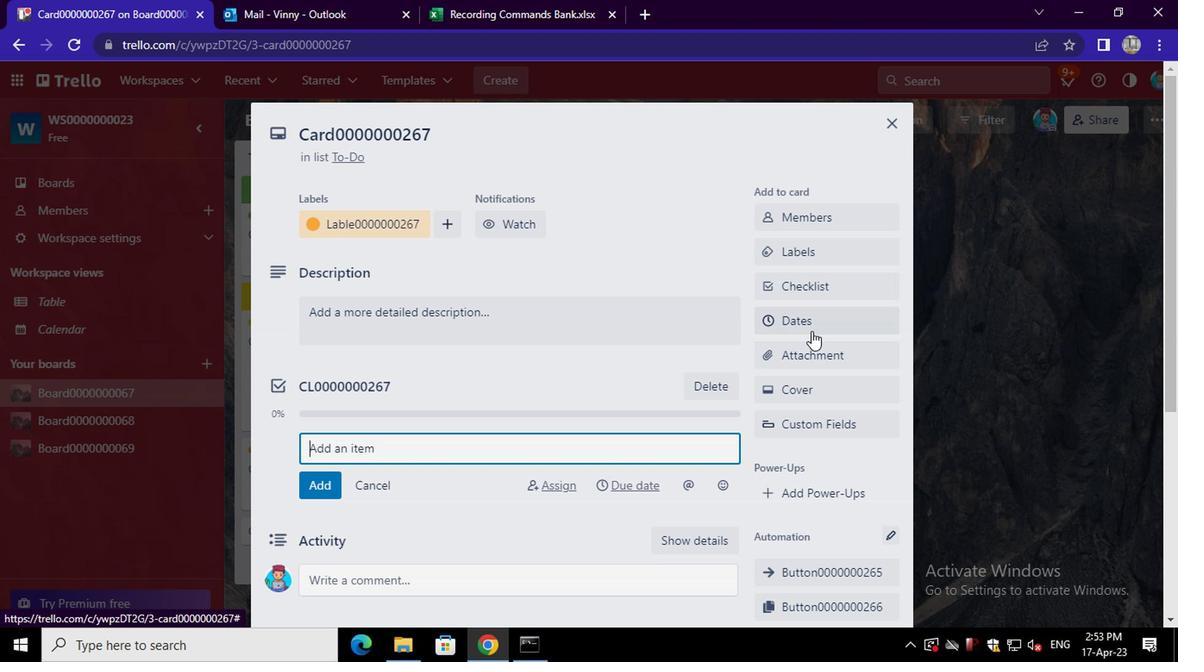
Action: Mouse pressed left at (808, 325)
Screenshot: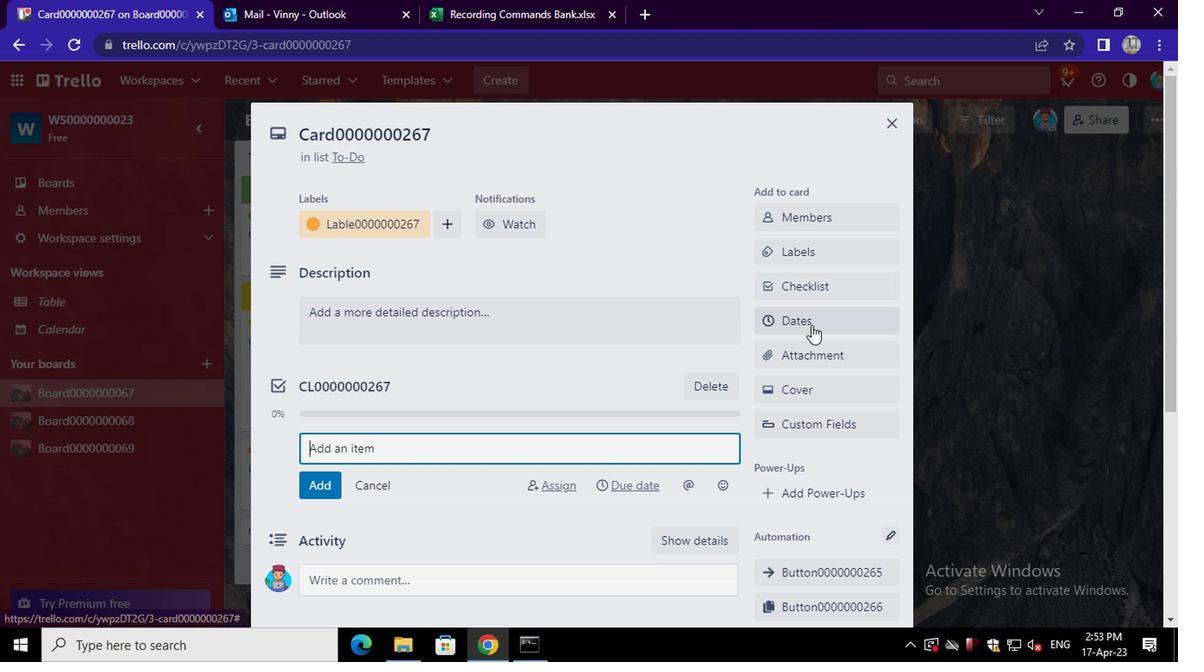 
Action: Mouse moved to (769, 427)
Screenshot: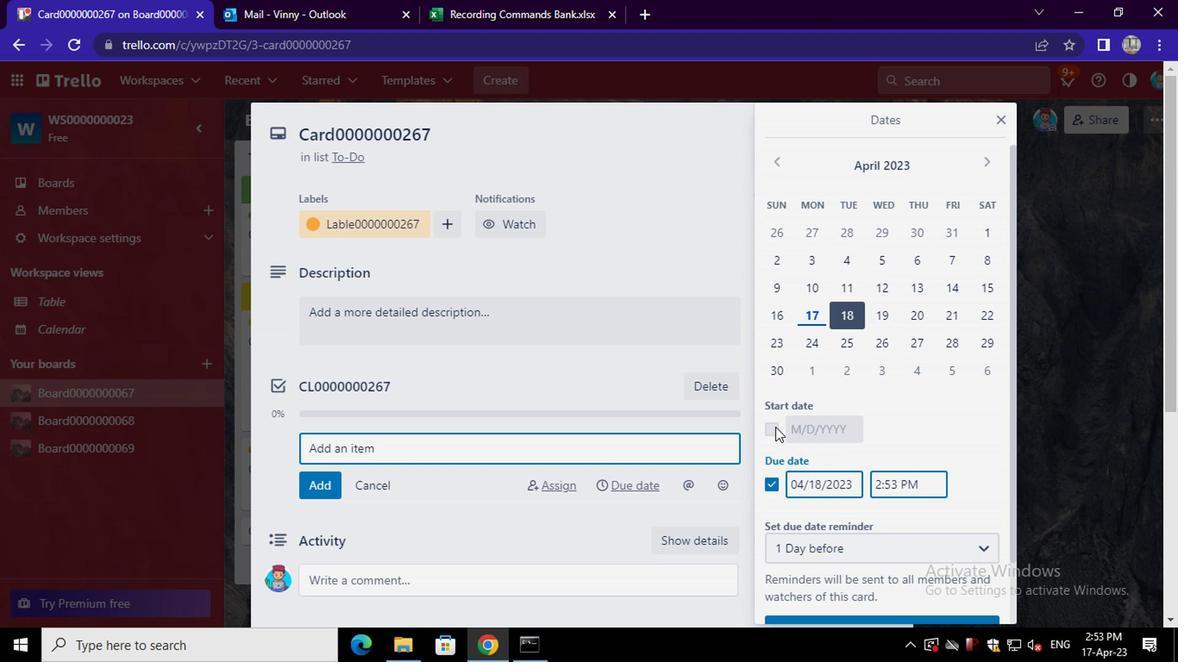 
Action: Mouse pressed left at (769, 427)
Screenshot: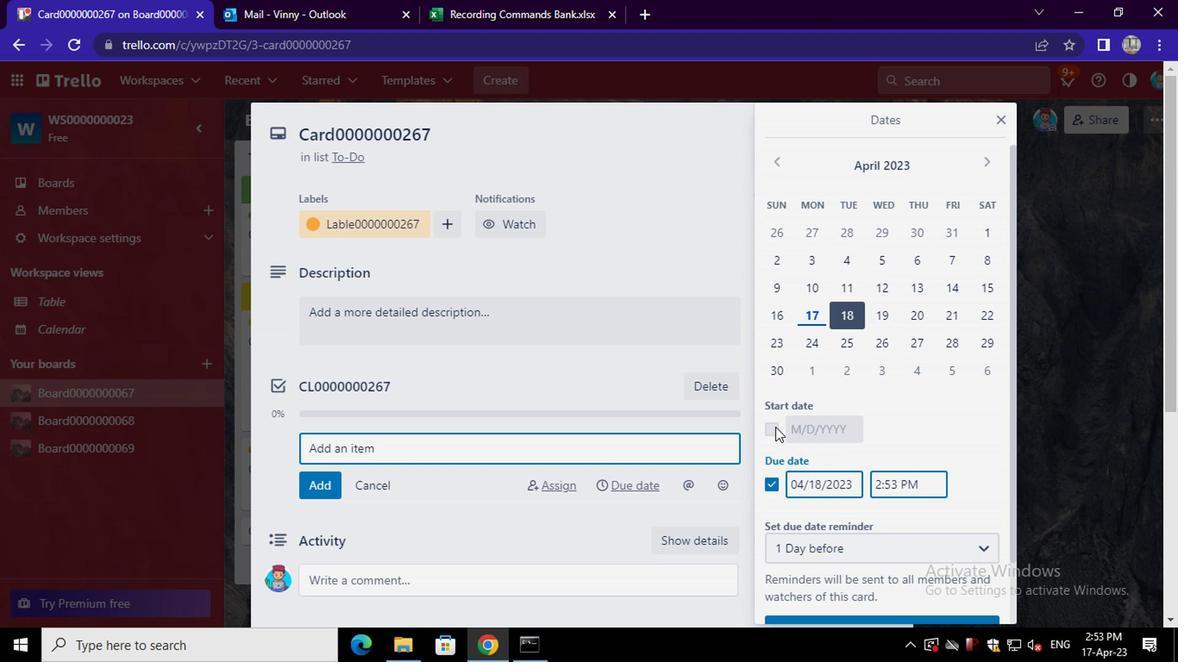 
Action: Mouse moved to (768, 483)
Screenshot: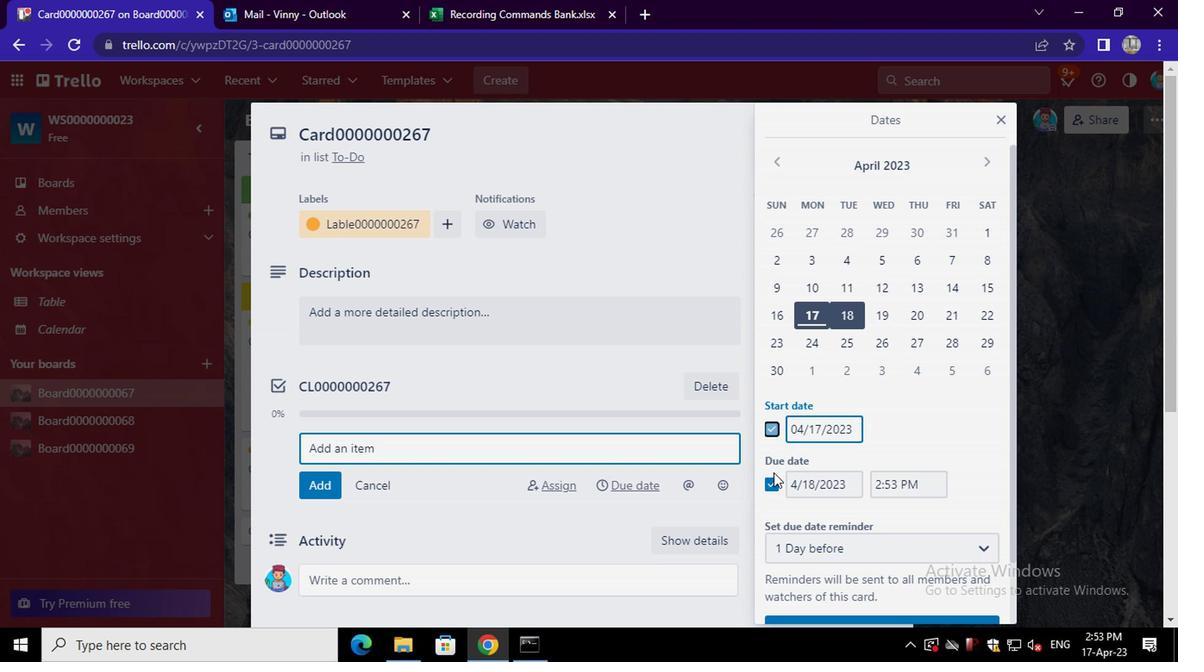 
Action: Mouse pressed left at (768, 483)
Screenshot: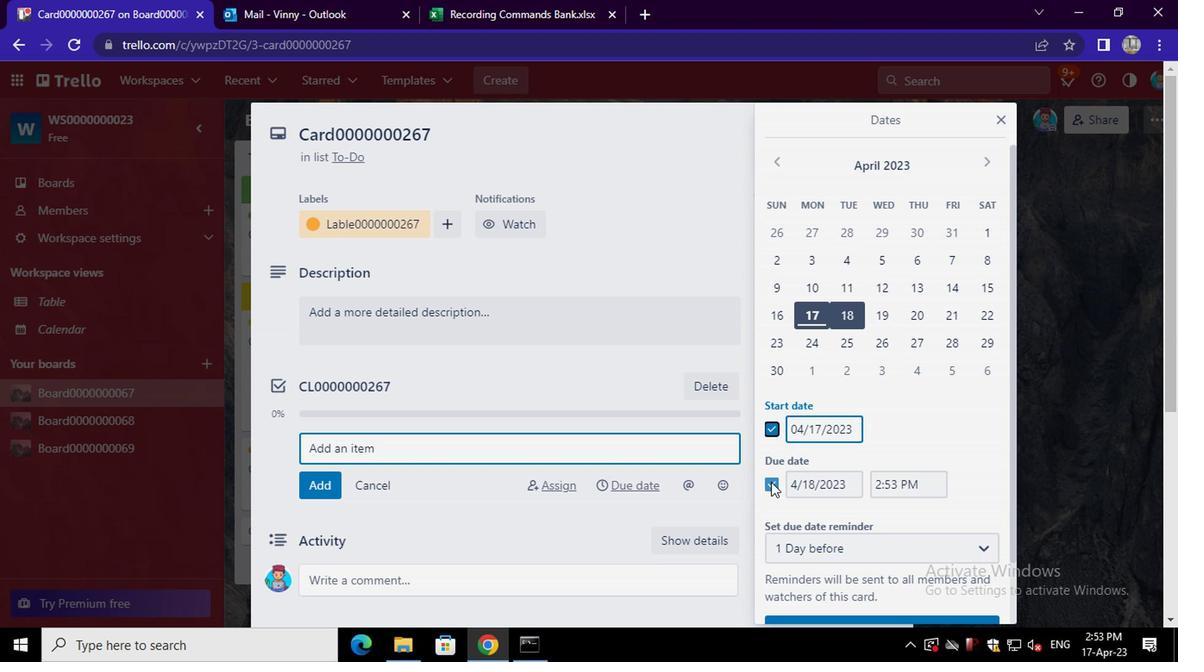 
Action: Mouse moved to (988, 159)
Screenshot: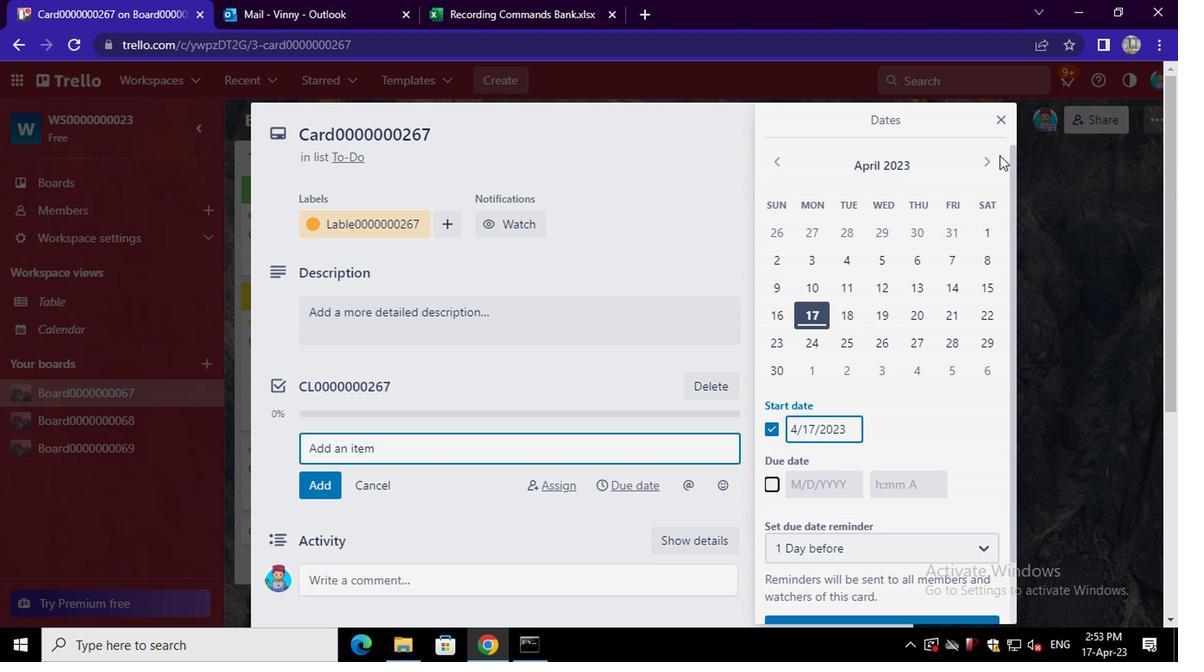 
Action: Mouse pressed left at (988, 159)
Screenshot: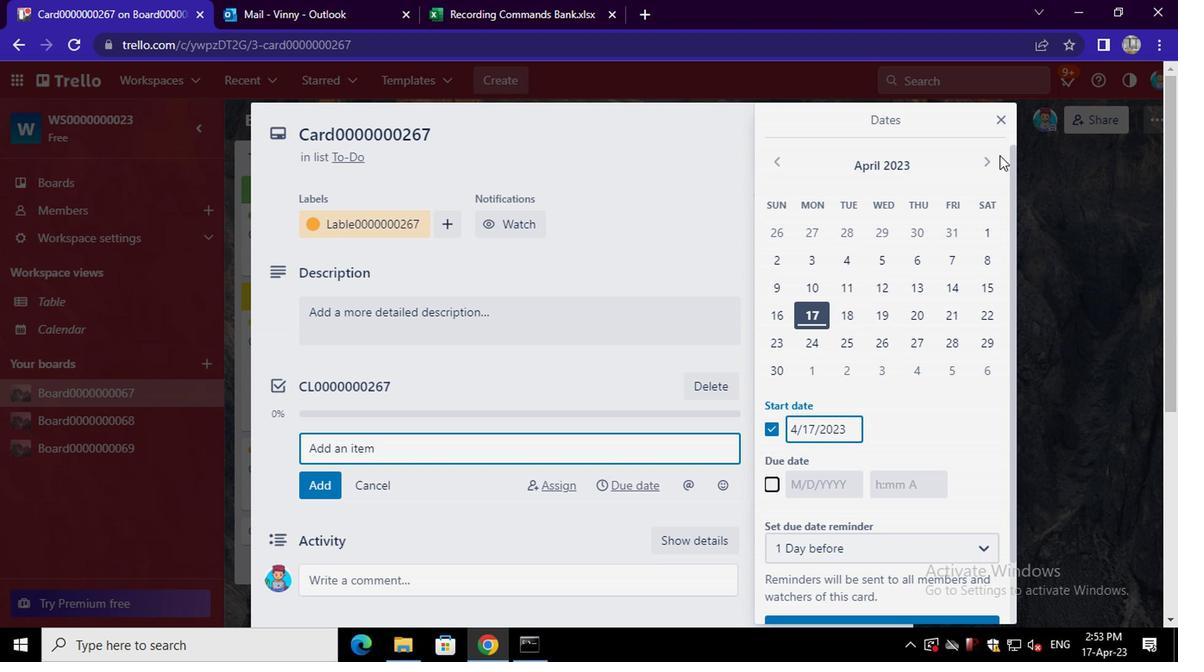 
Action: Mouse pressed left at (988, 159)
Screenshot: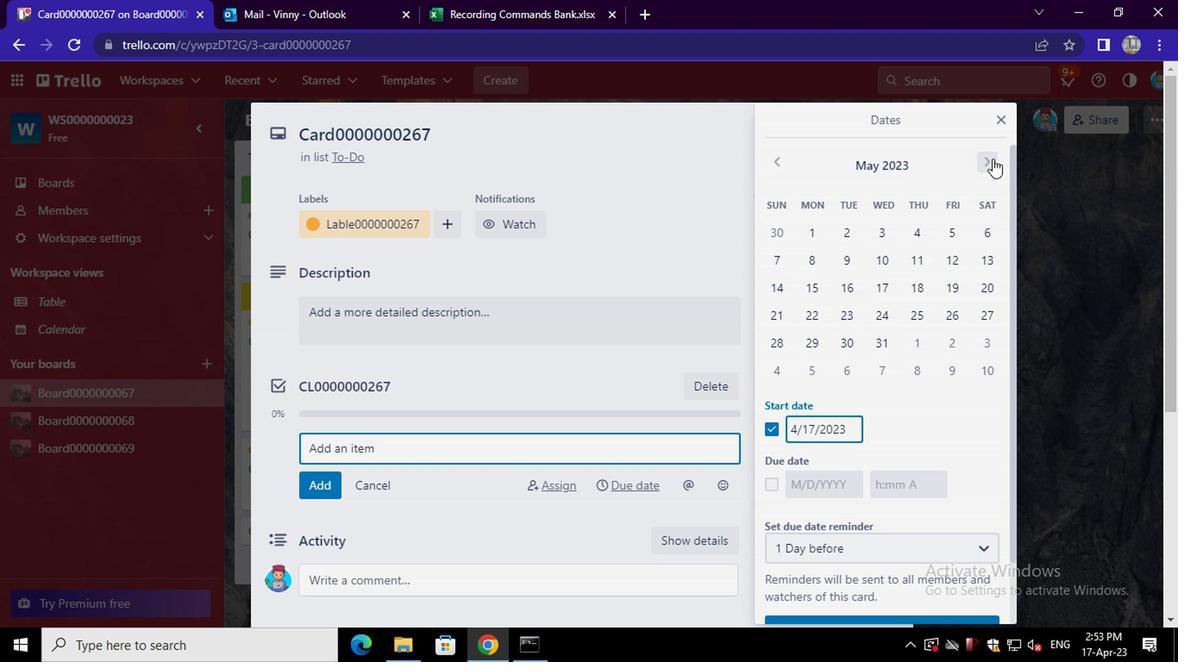 
Action: Mouse moved to (915, 222)
Screenshot: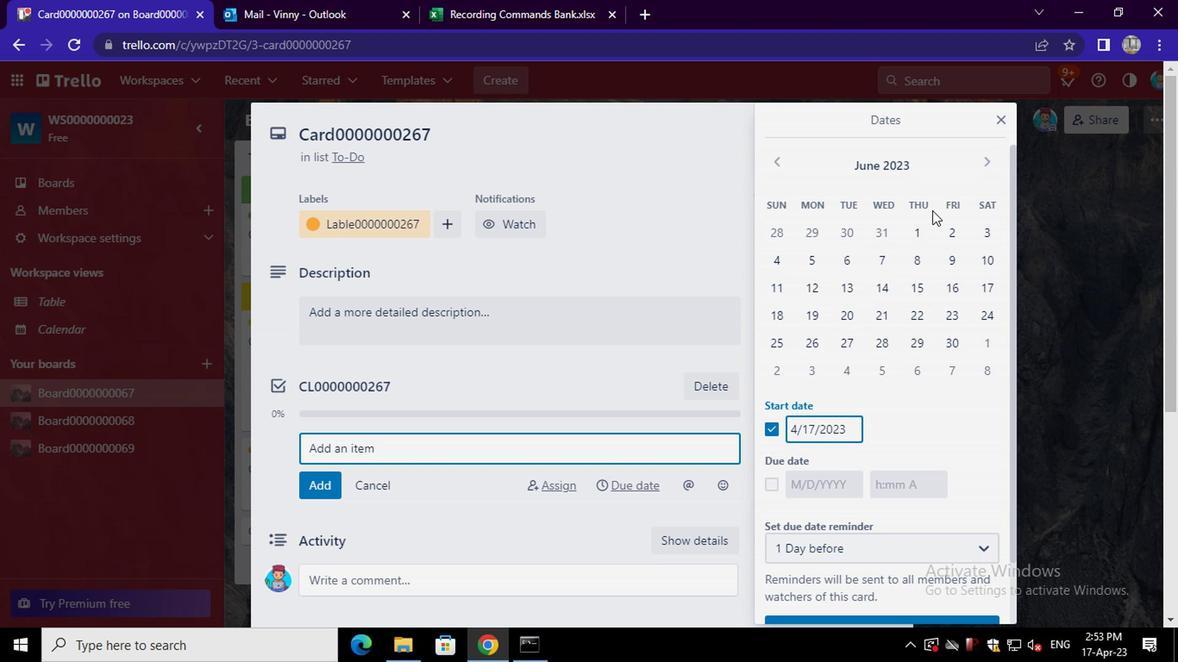 
Action: Mouse pressed left at (915, 222)
Screenshot: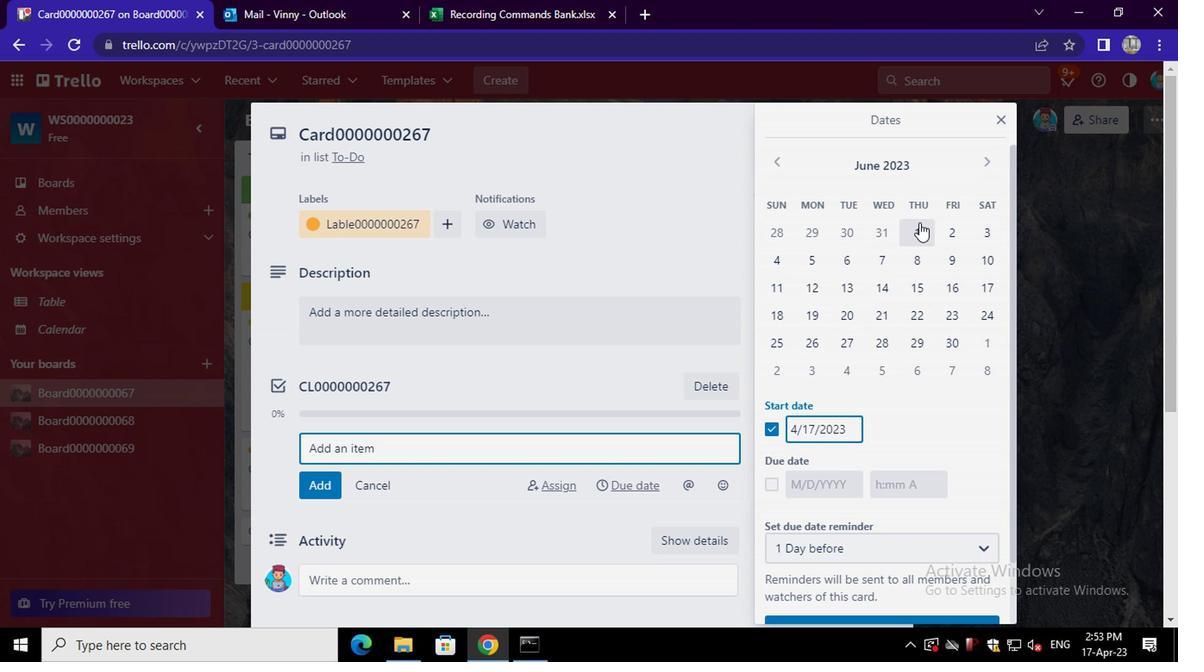 
Action: Mouse moved to (764, 483)
Screenshot: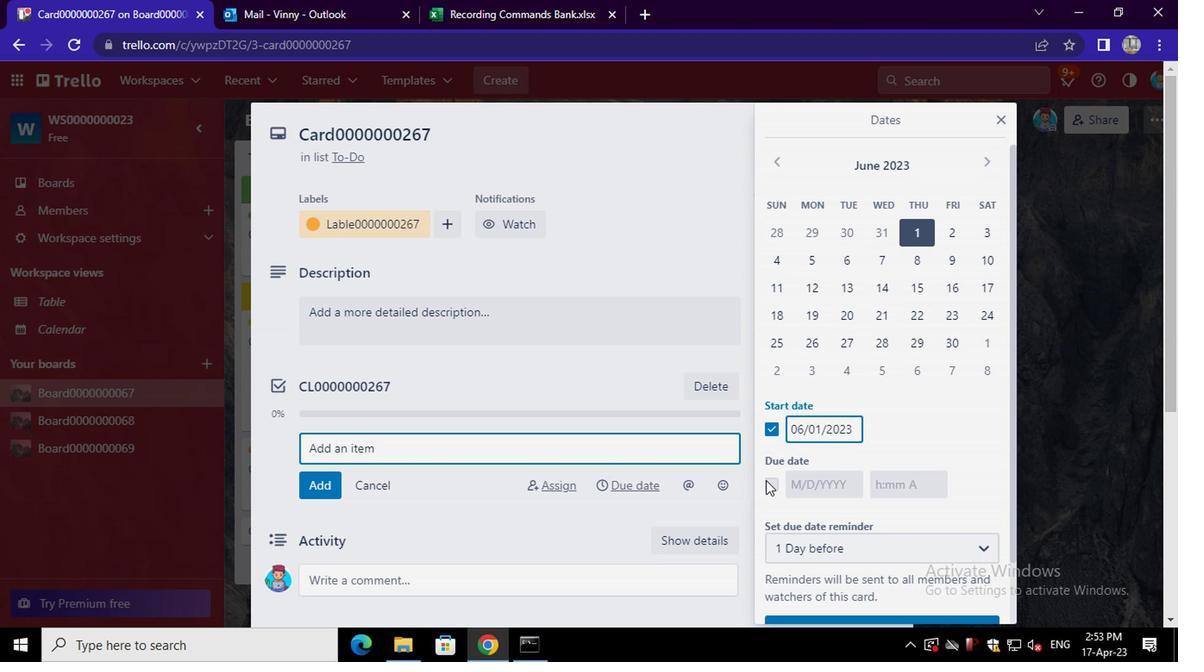 
Action: Mouse pressed left at (764, 483)
Screenshot: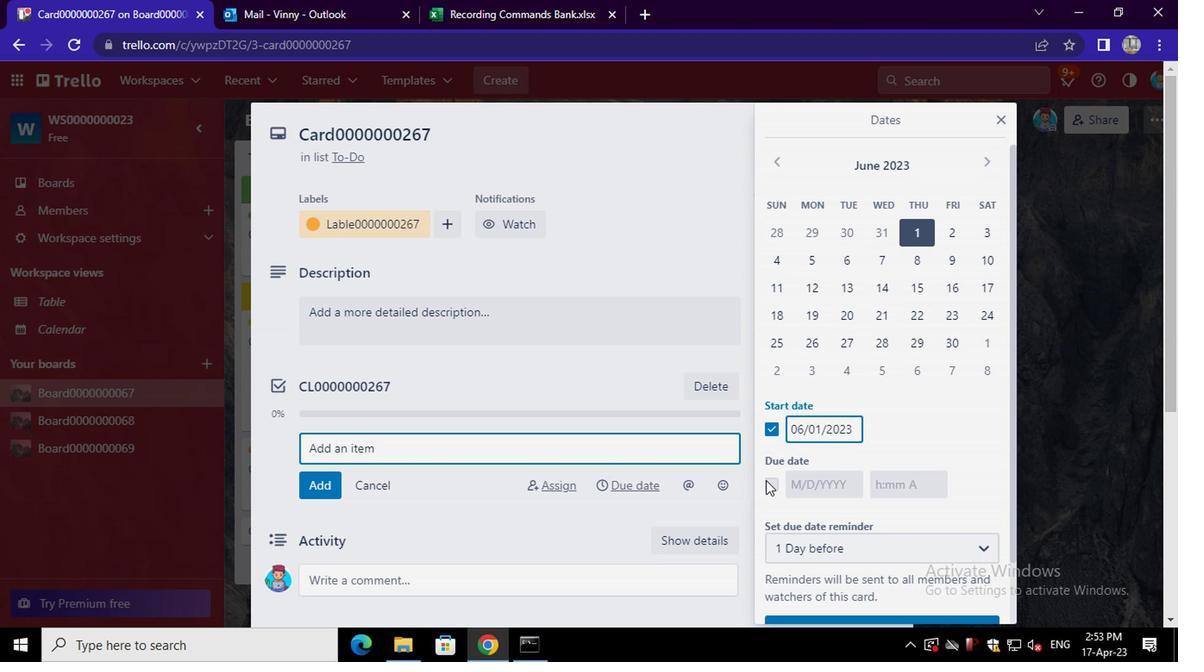 
Action: Mouse moved to (956, 346)
Screenshot: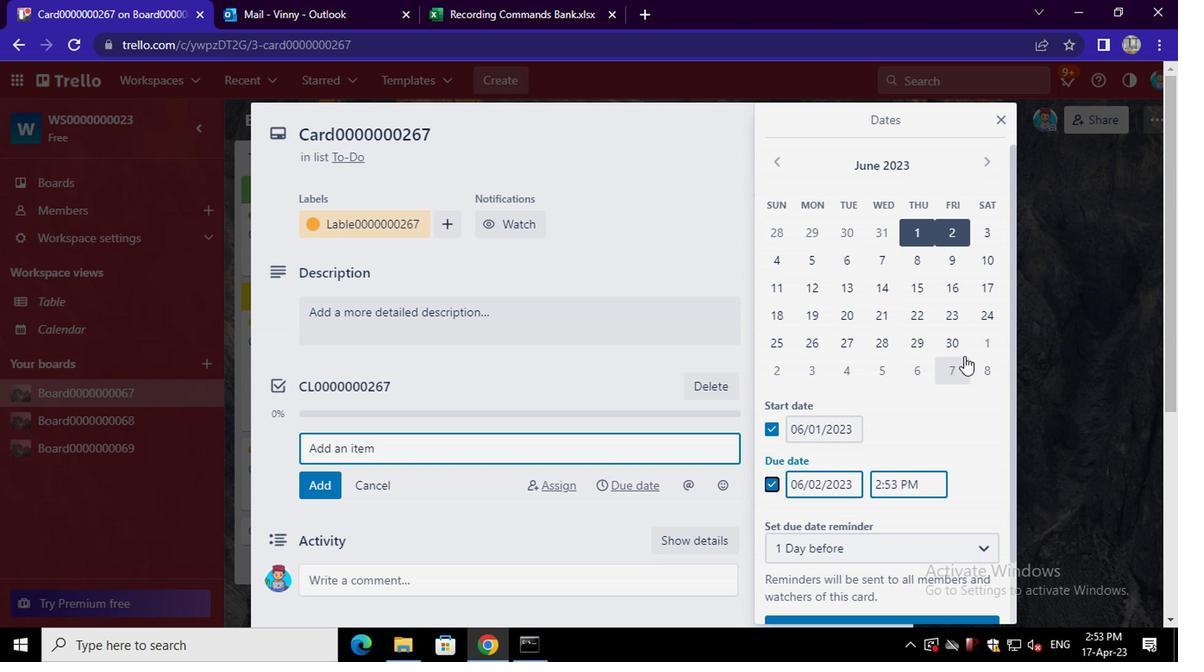 
Action: Mouse pressed left at (956, 346)
Screenshot: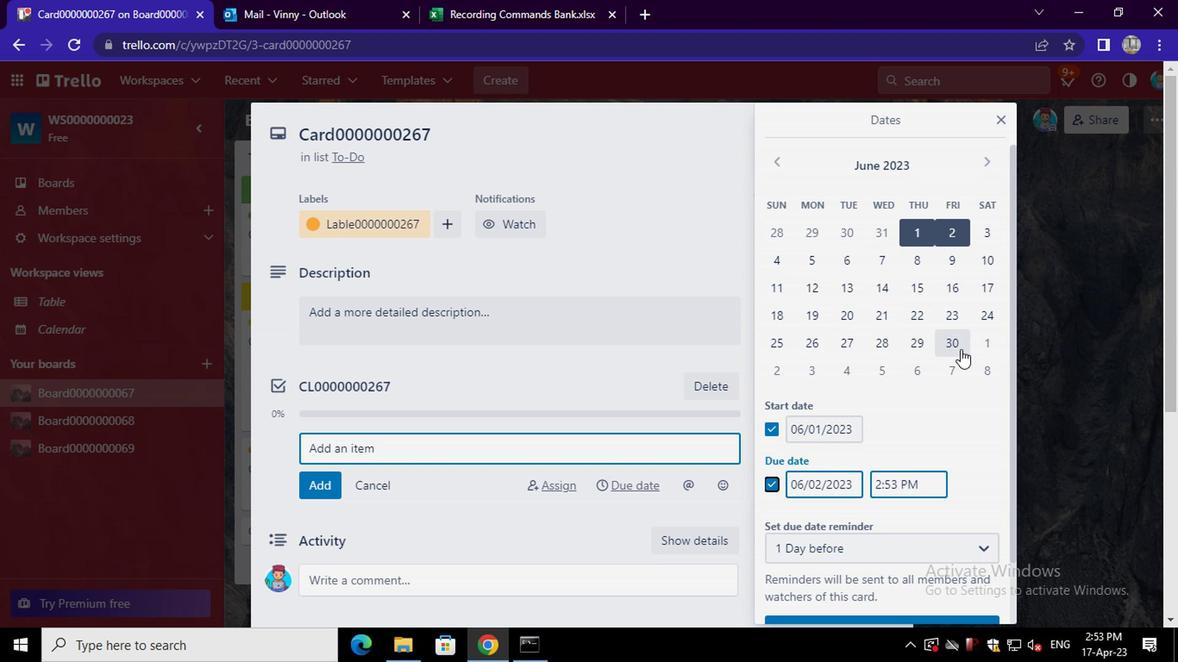 
Action: Mouse moved to (896, 614)
Screenshot: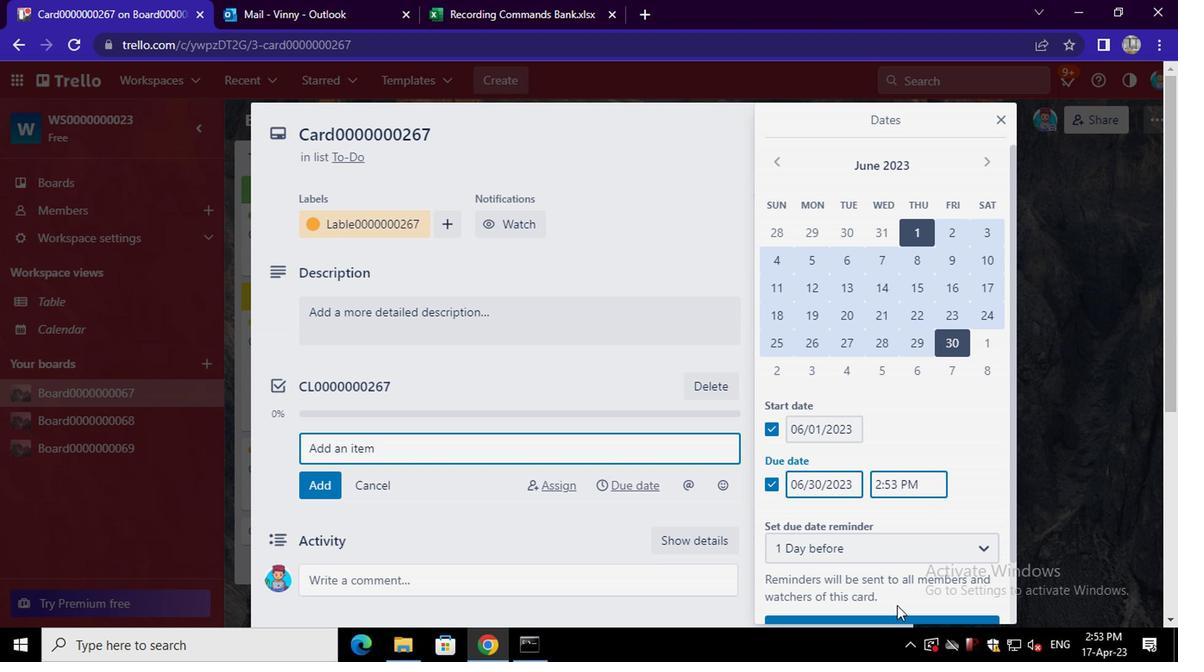 
Action: Mouse pressed left at (896, 614)
Screenshot: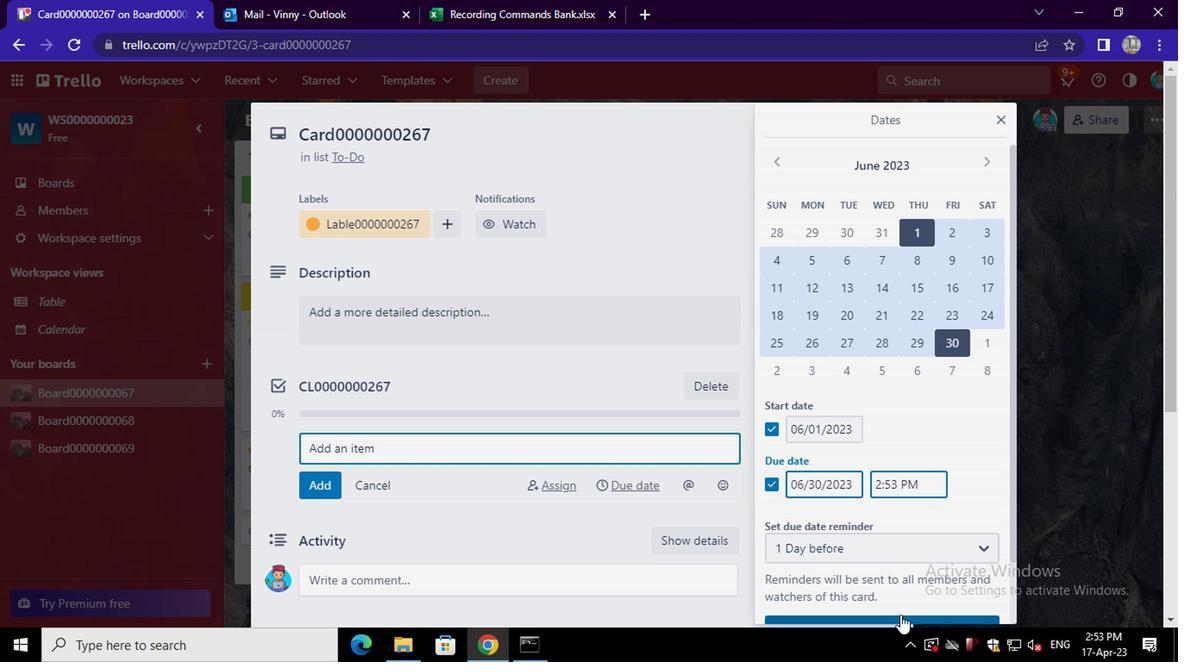 
Action: Mouse moved to (898, 614)
Screenshot: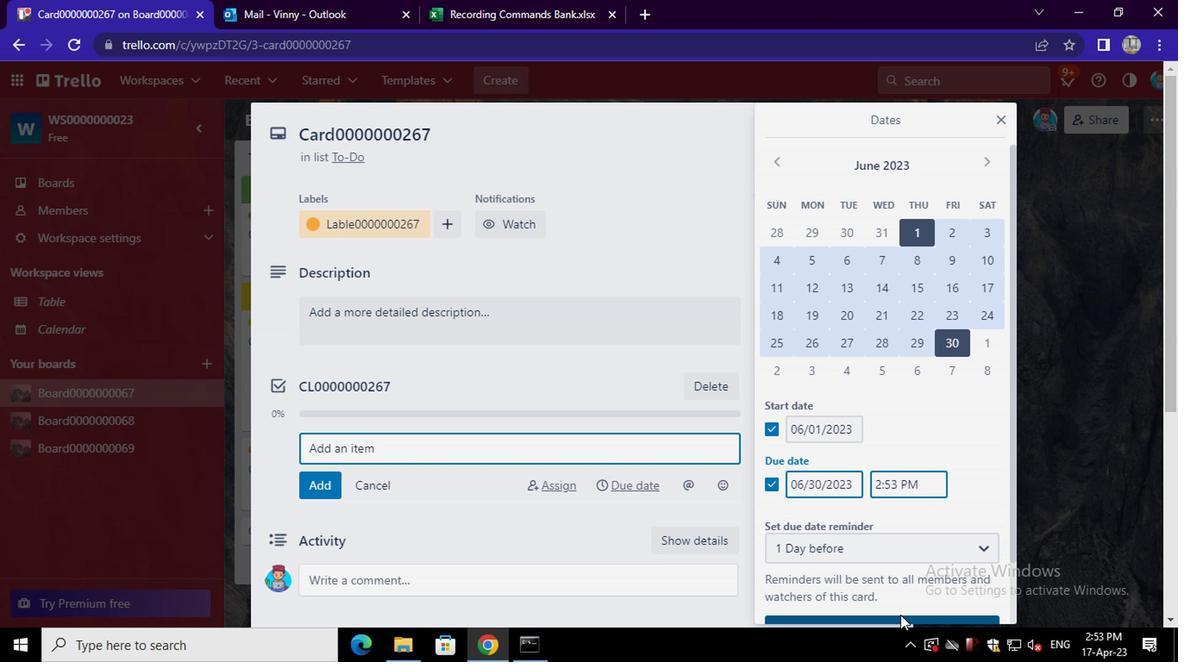 
